 Task: Find the distance between Orlando and New Orleans.
Action: Mouse moved to (306, 83)
Screenshot: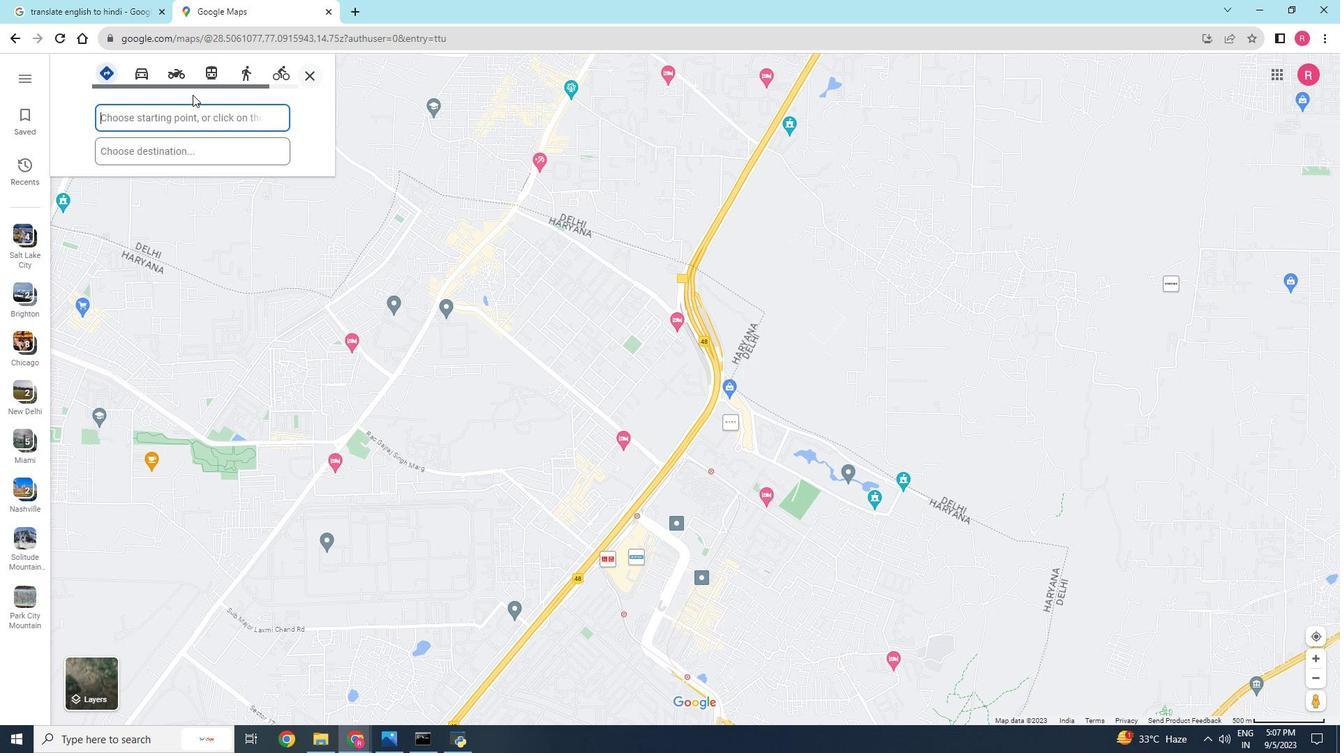 
Action: Mouse pressed left at (306, 83)
Screenshot: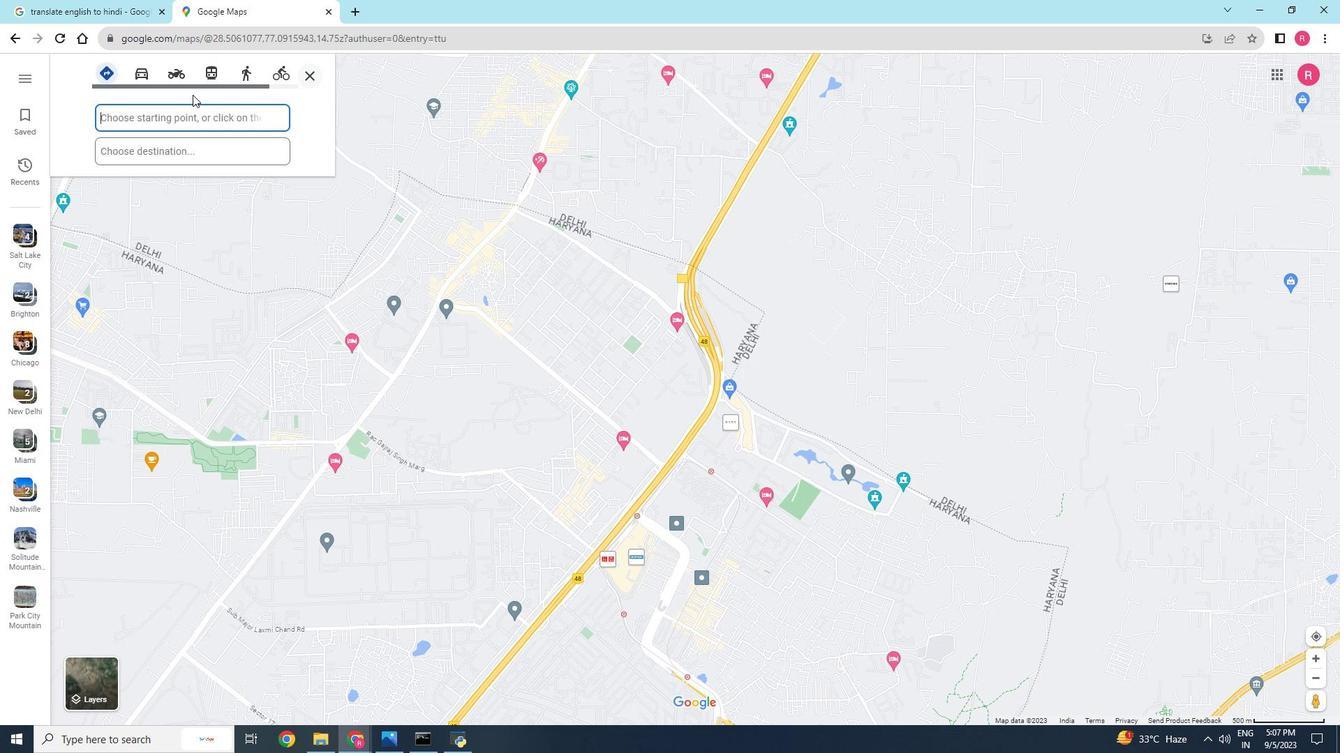 
Action: Mouse moved to (164, 110)
Screenshot: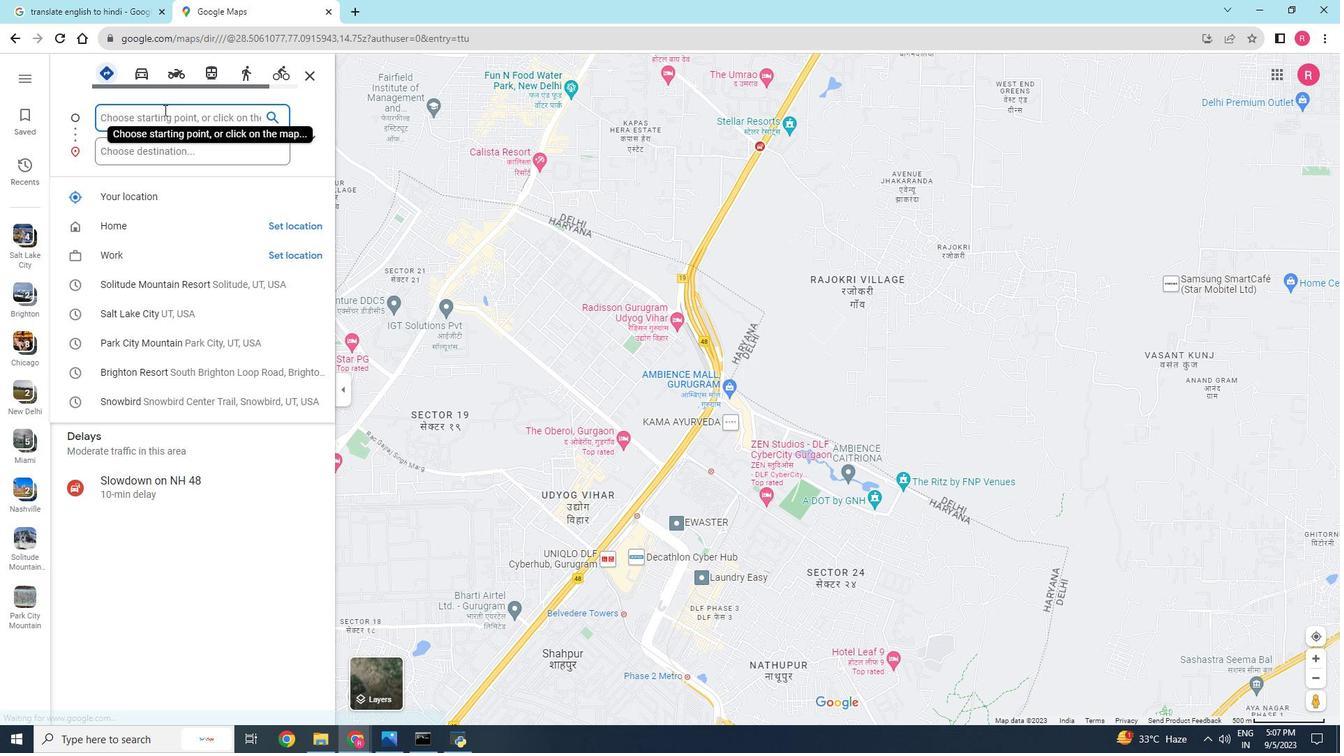 
Action: Key pressed <Key.shift><Key.shift><Key.shift><Key.shift><Key.shift><Key.shift><Key.shift><Key.shift><Key.shift><Key.shift><Key.shift>Orlando
Screenshot: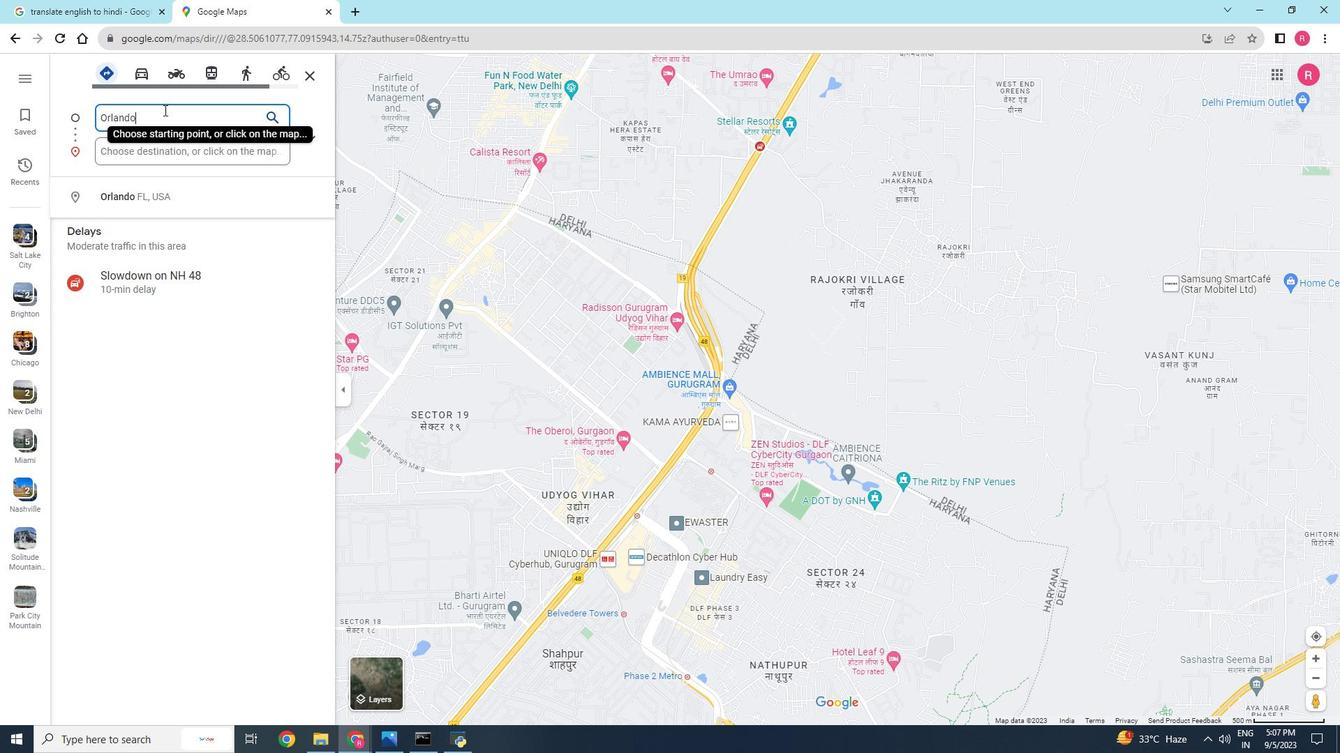 
Action: Mouse moved to (179, 152)
Screenshot: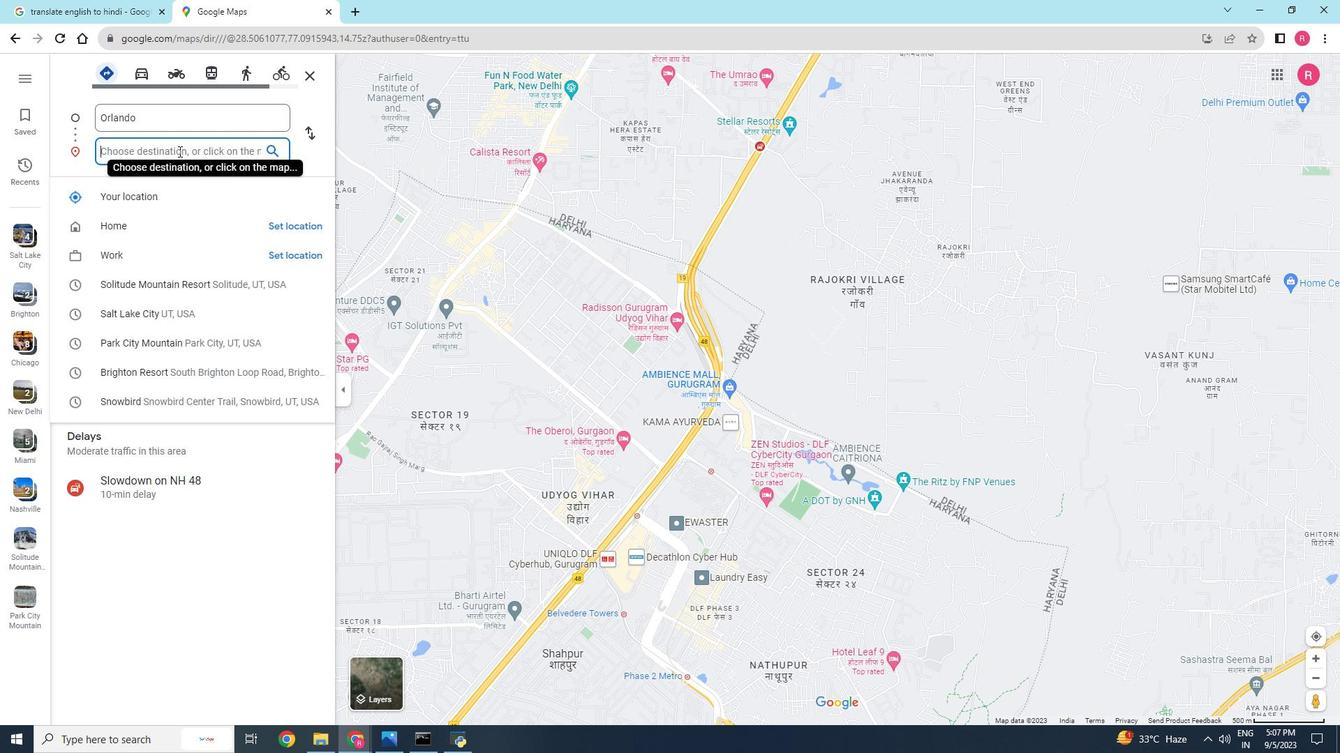 
Action: Mouse pressed left at (179, 152)
Screenshot: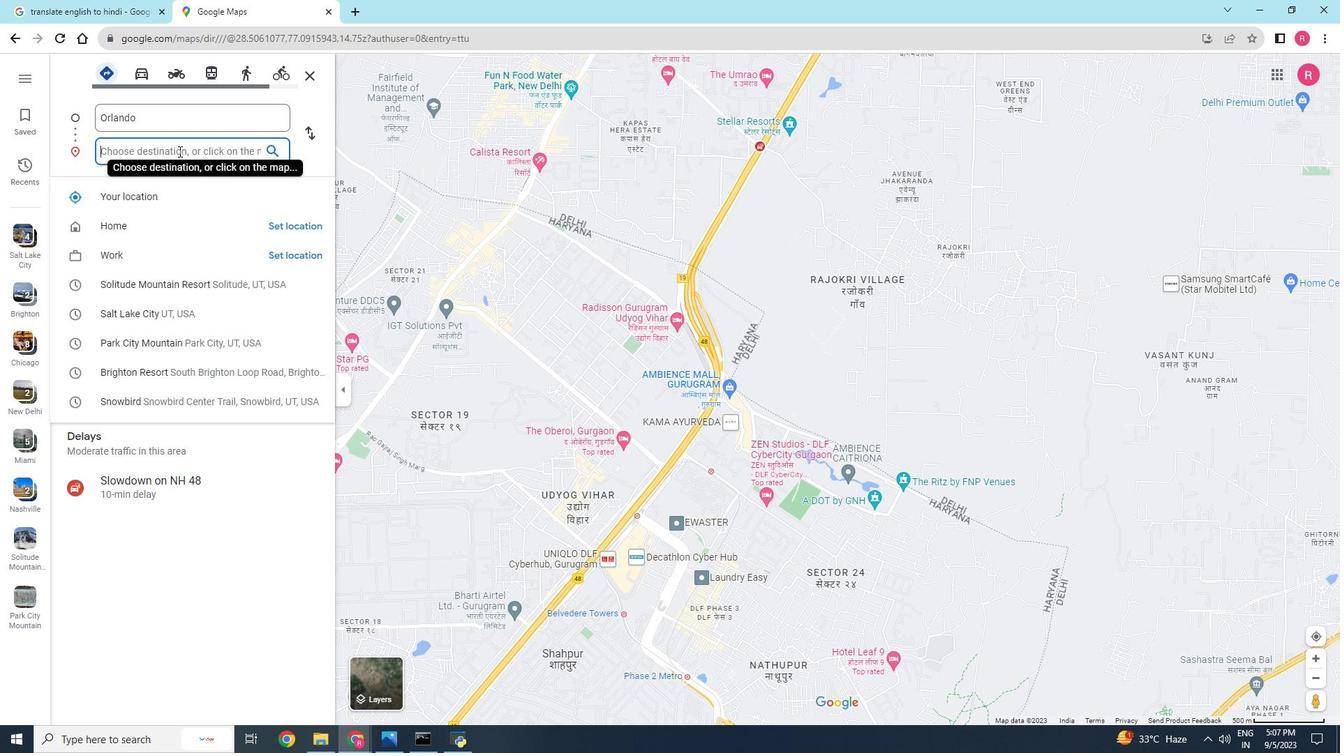 
Action: Key pressed <Key.shift>New<Key.space><Key.shift>Orleans<Key.enter>
Screenshot: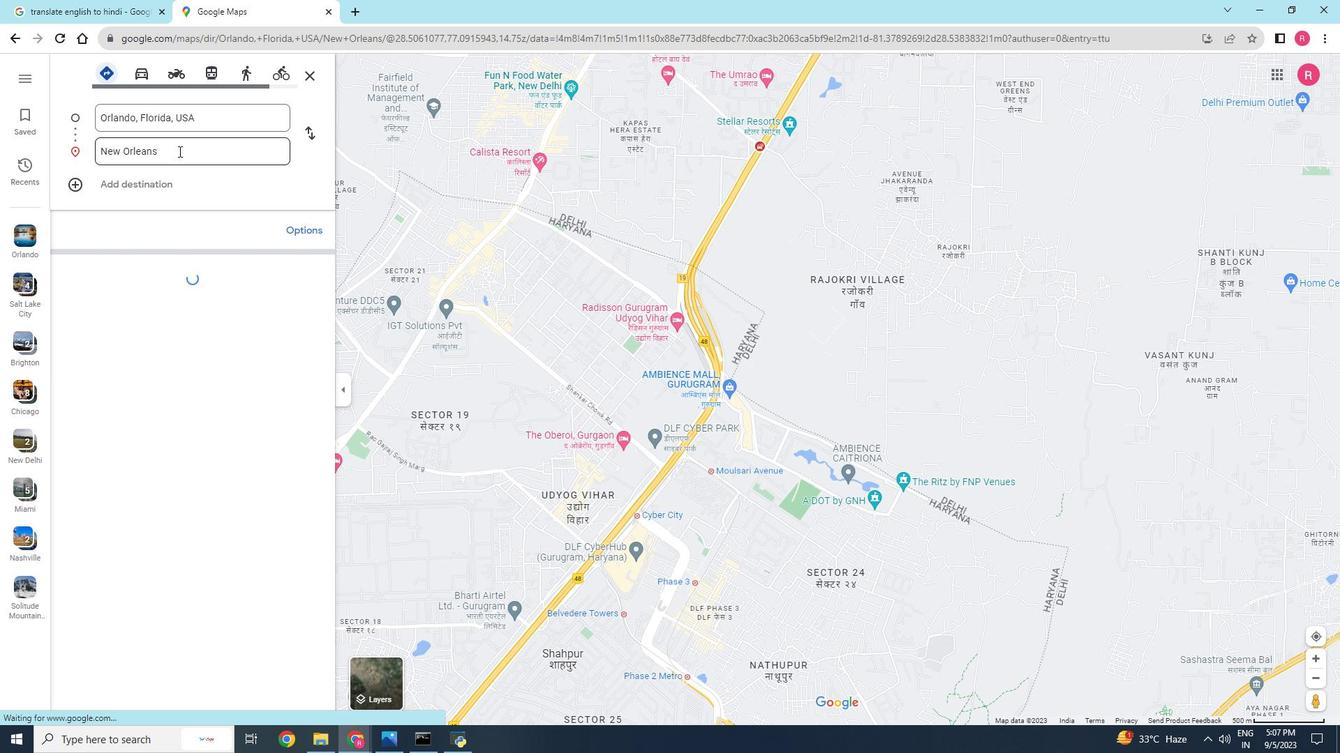 
Action: Mouse moved to (266, 341)
Screenshot: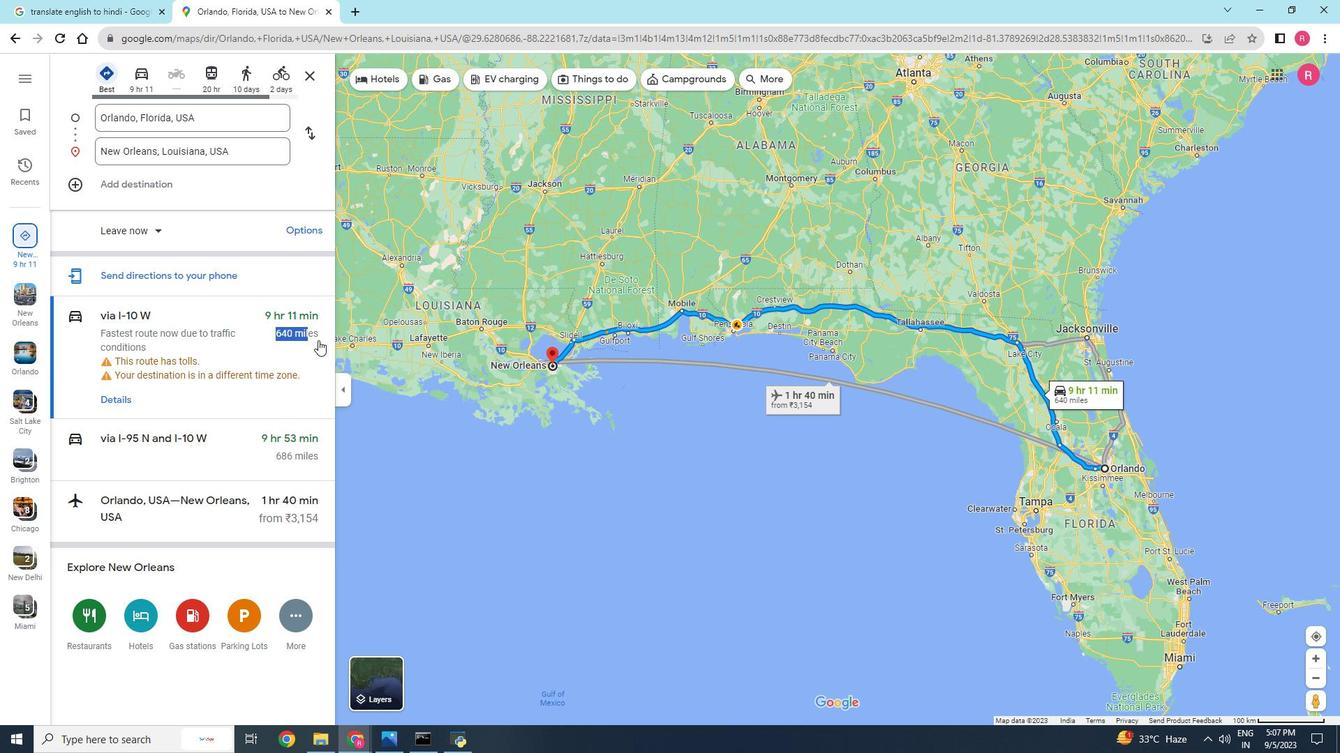 
Action: Mouse pressed left at (266, 341)
Screenshot: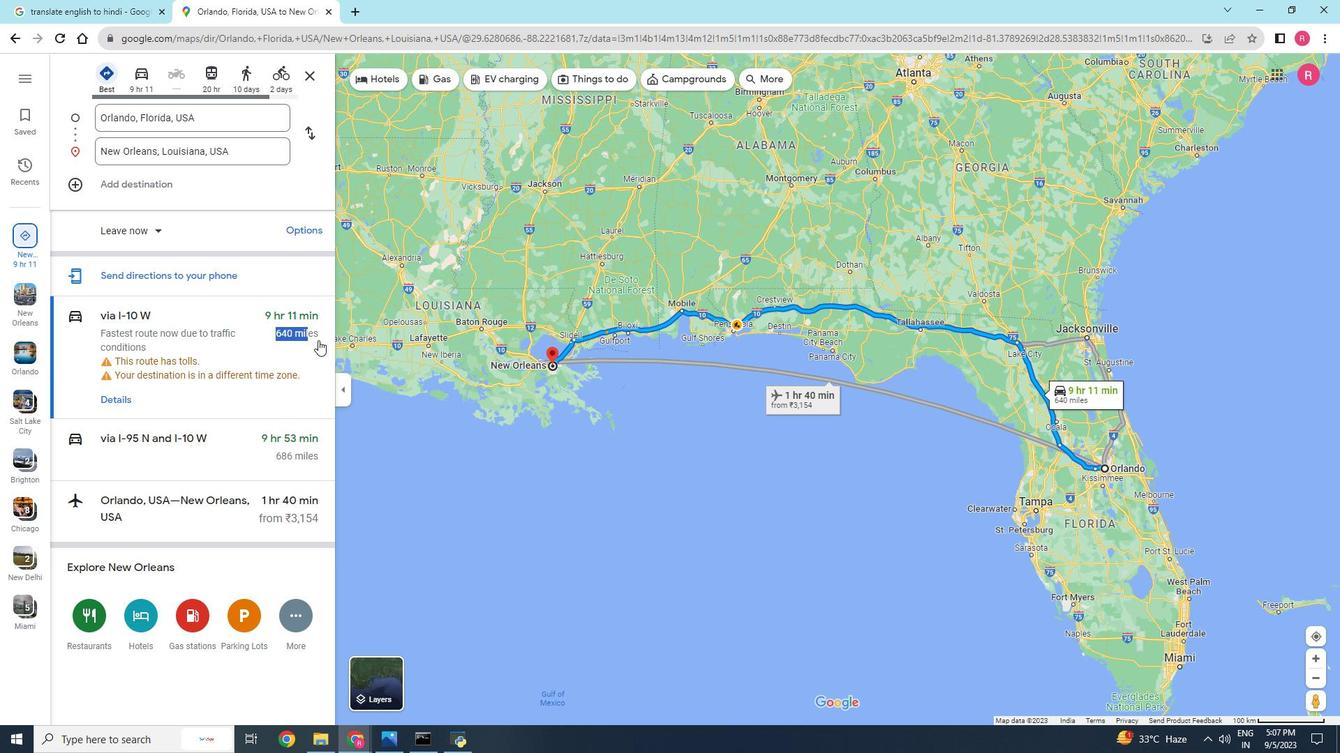 
Action: Mouse moved to (384, 691)
Screenshot: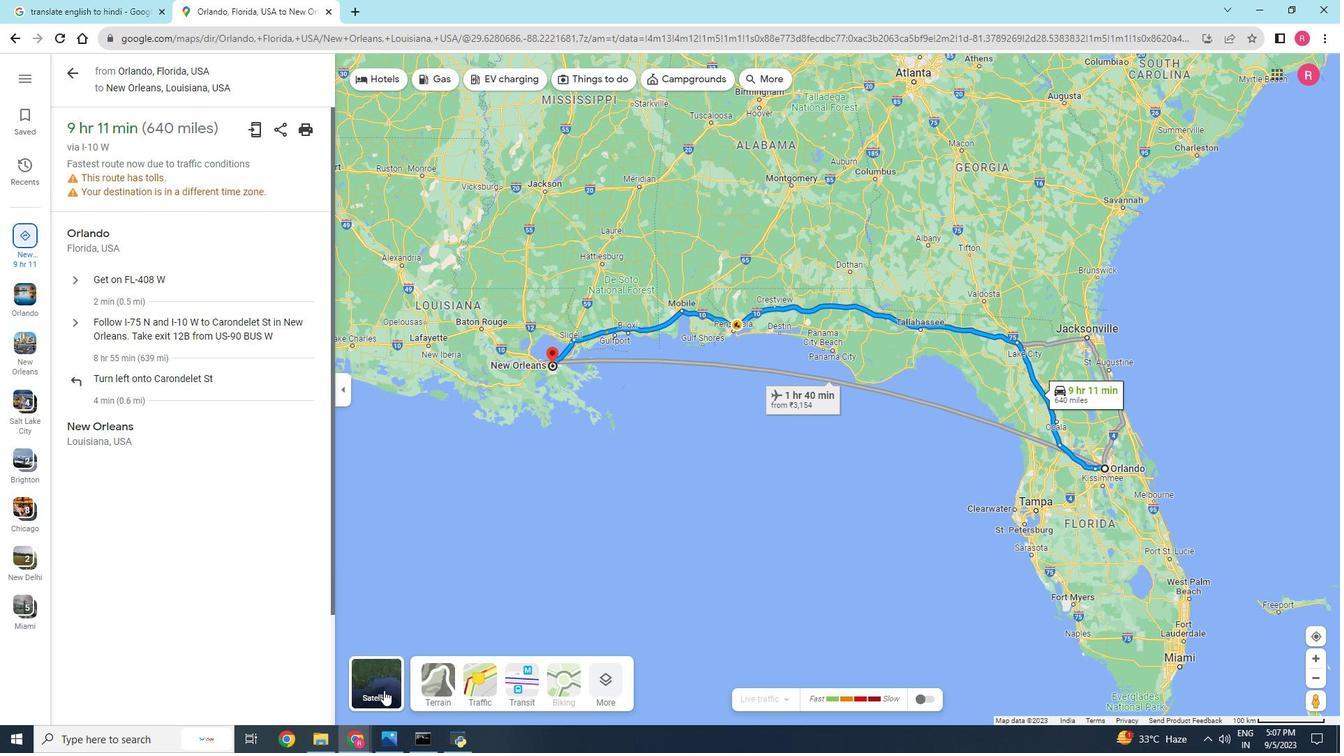 
Action: Mouse pressed left at (384, 691)
Screenshot: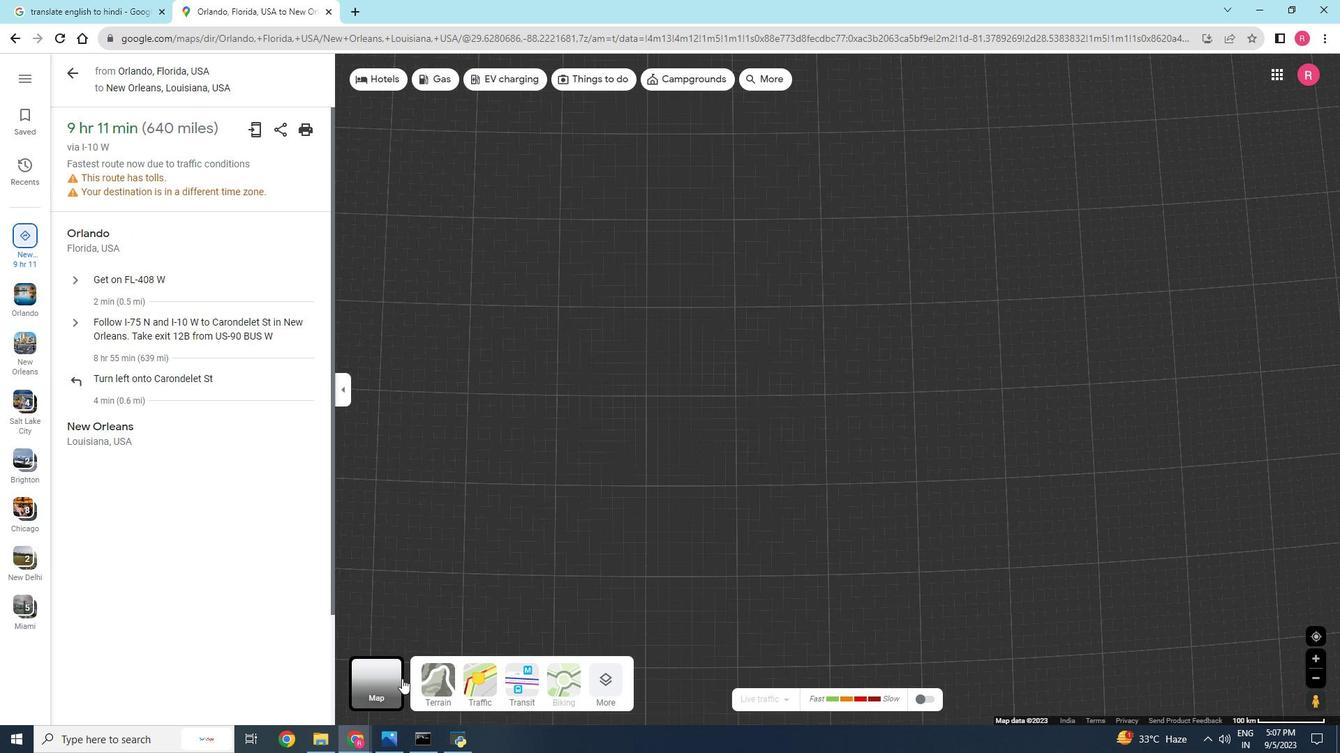 
Action: Mouse moved to (609, 685)
Screenshot: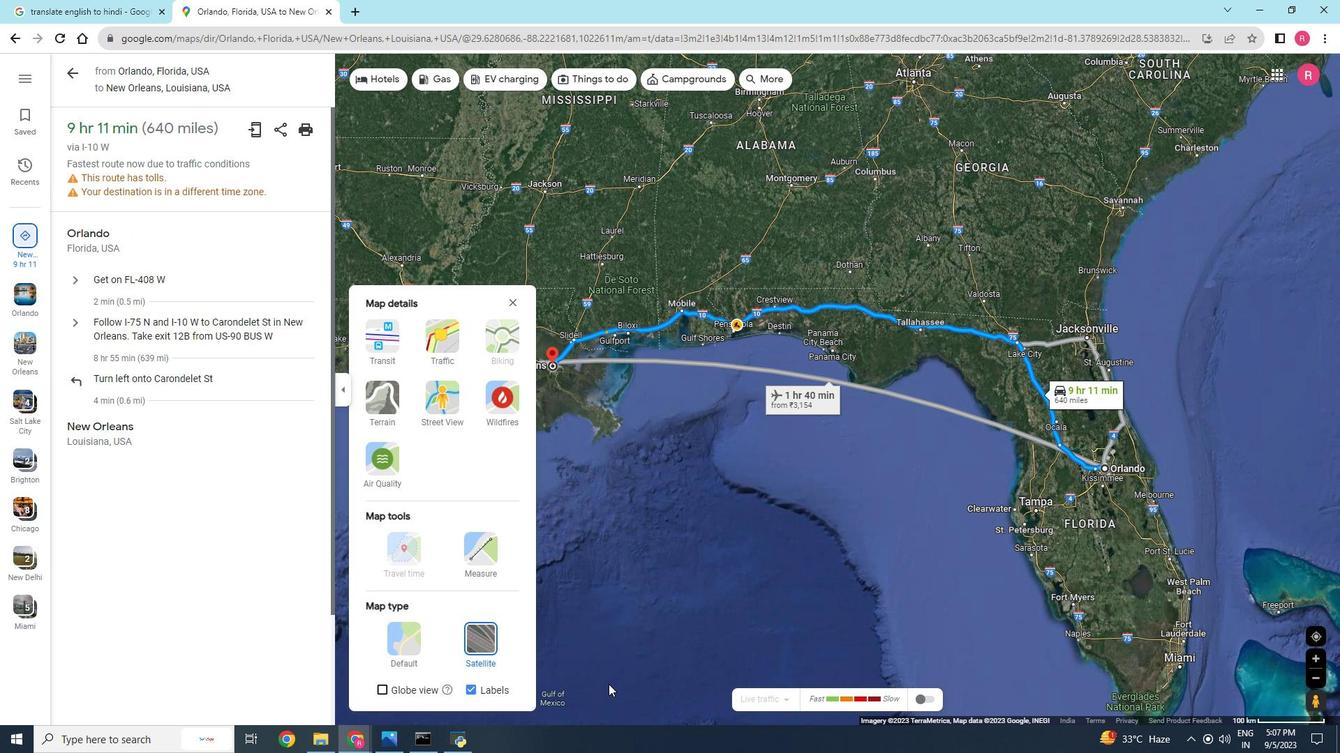 
Action: Mouse pressed left at (609, 685)
Screenshot: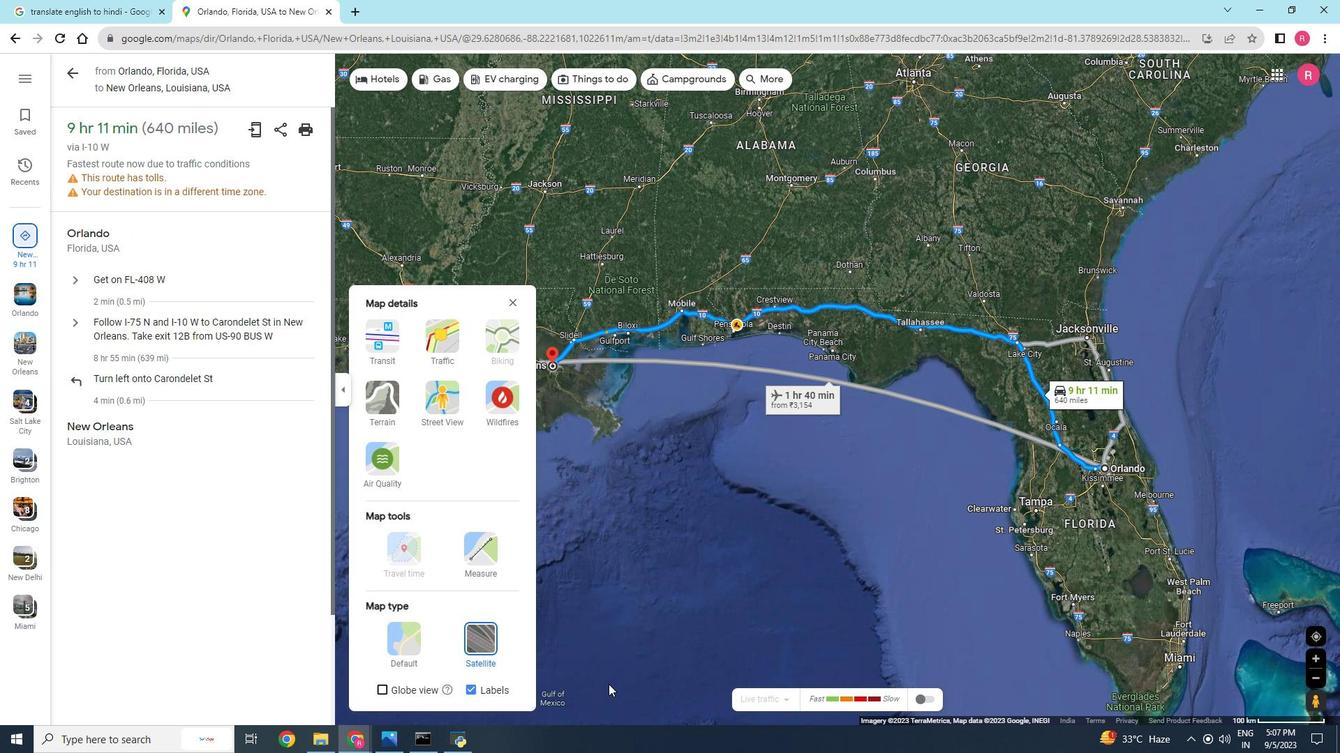 
Action: Mouse moved to (478, 552)
Screenshot: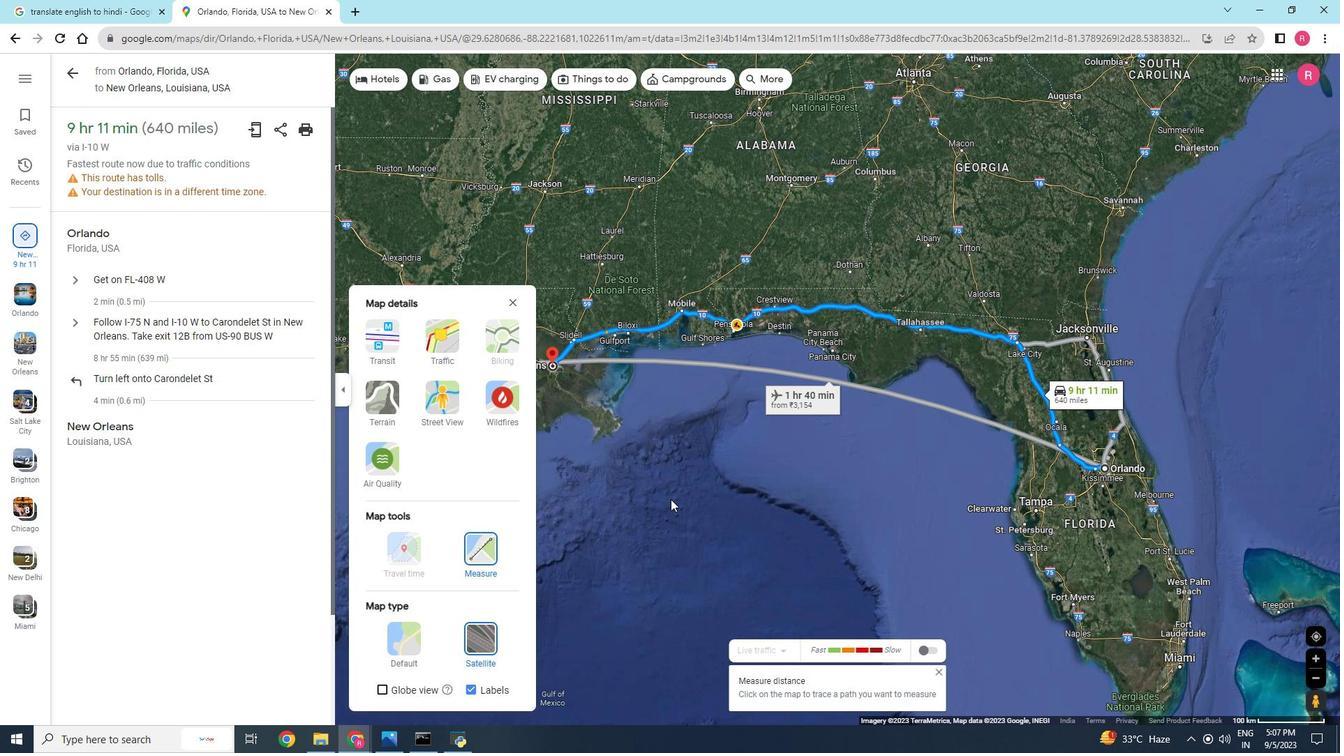 
Action: Mouse pressed left at (478, 552)
Screenshot: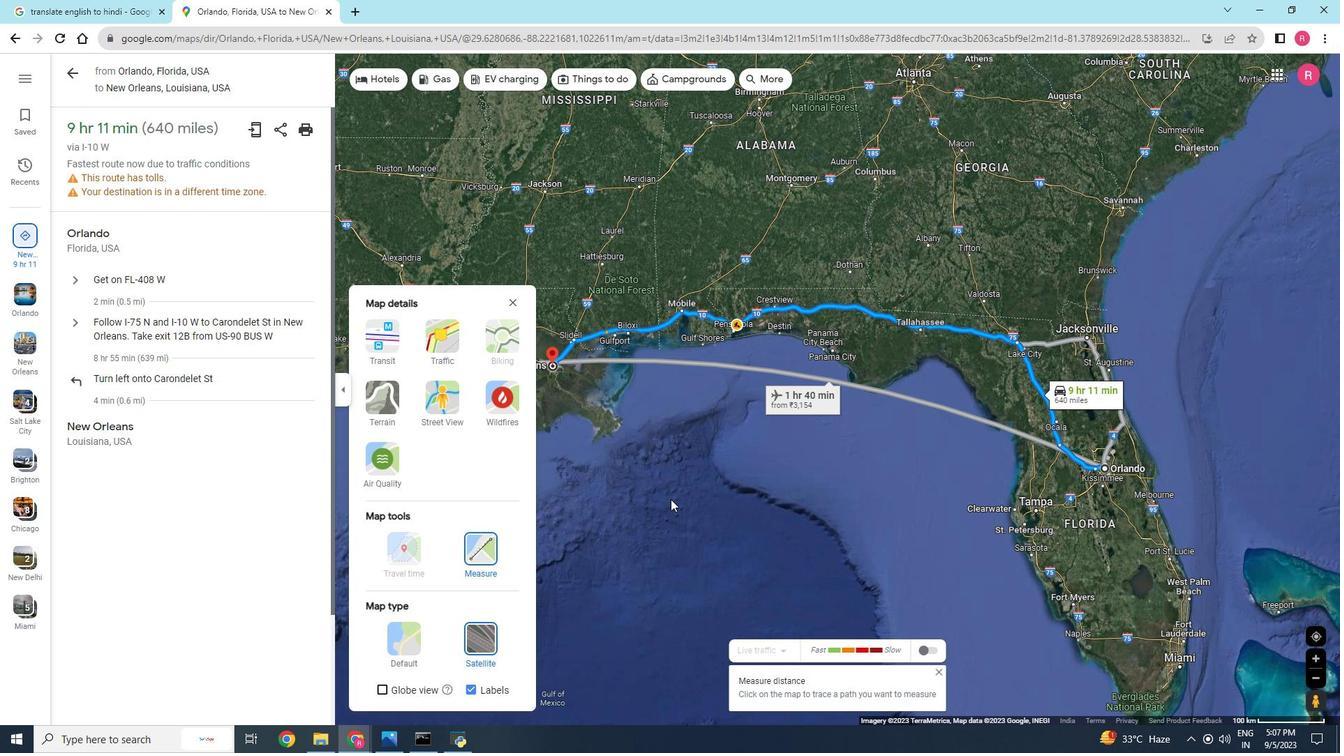 
Action: Mouse moved to (487, 633)
Screenshot: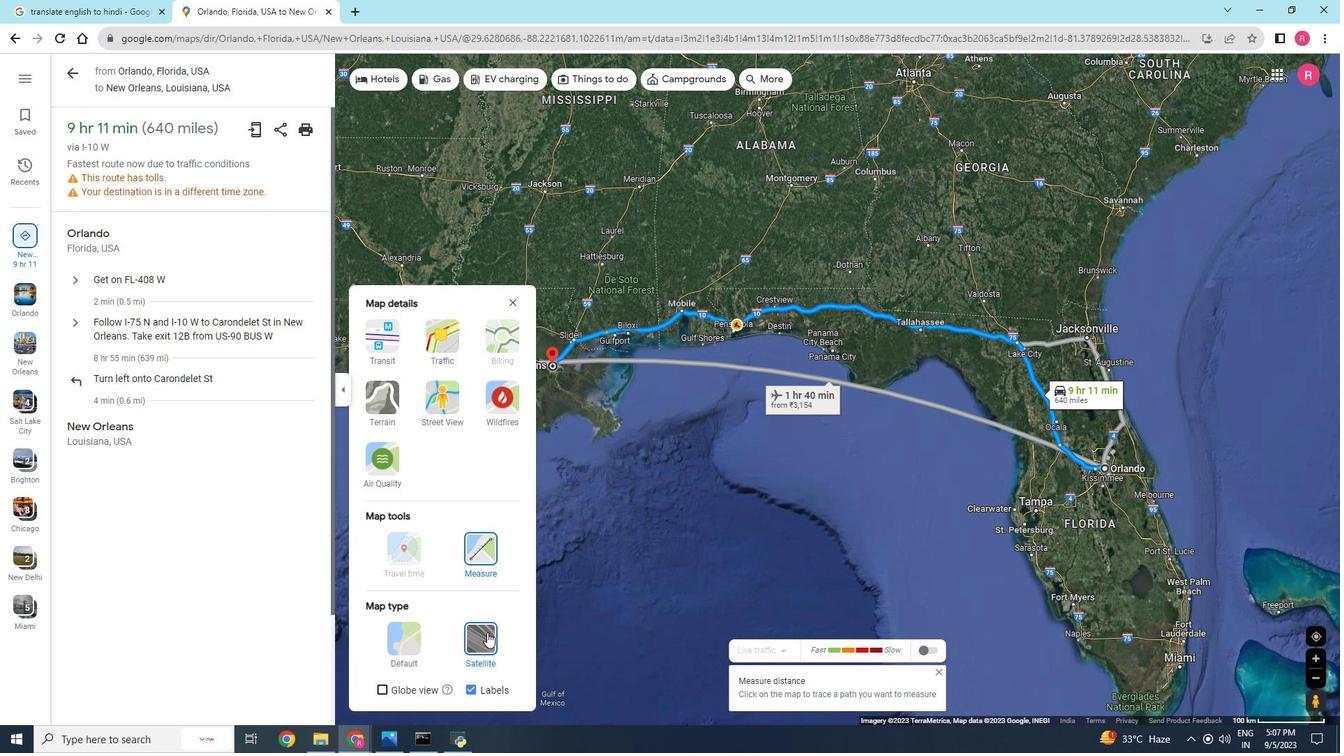 
Action: Mouse pressed left at (487, 633)
Screenshot: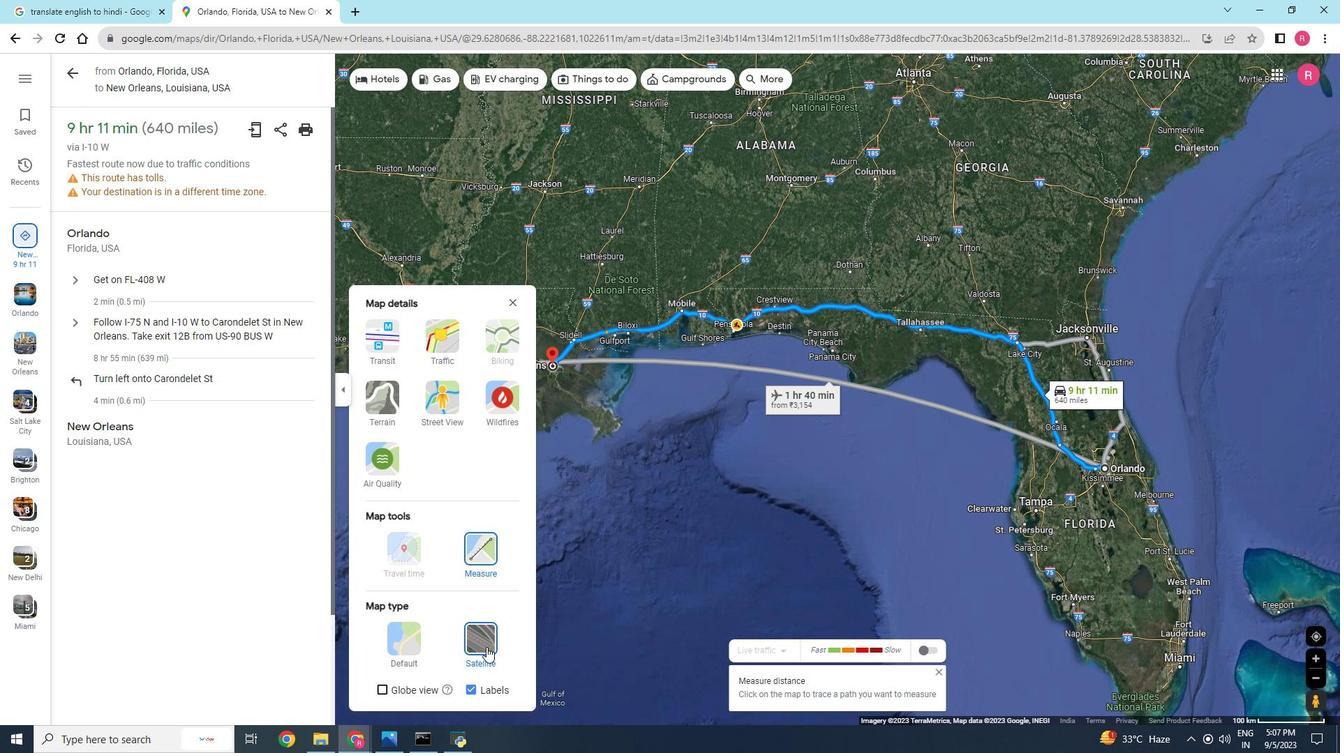 
Action: Mouse moved to (728, 423)
Screenshot: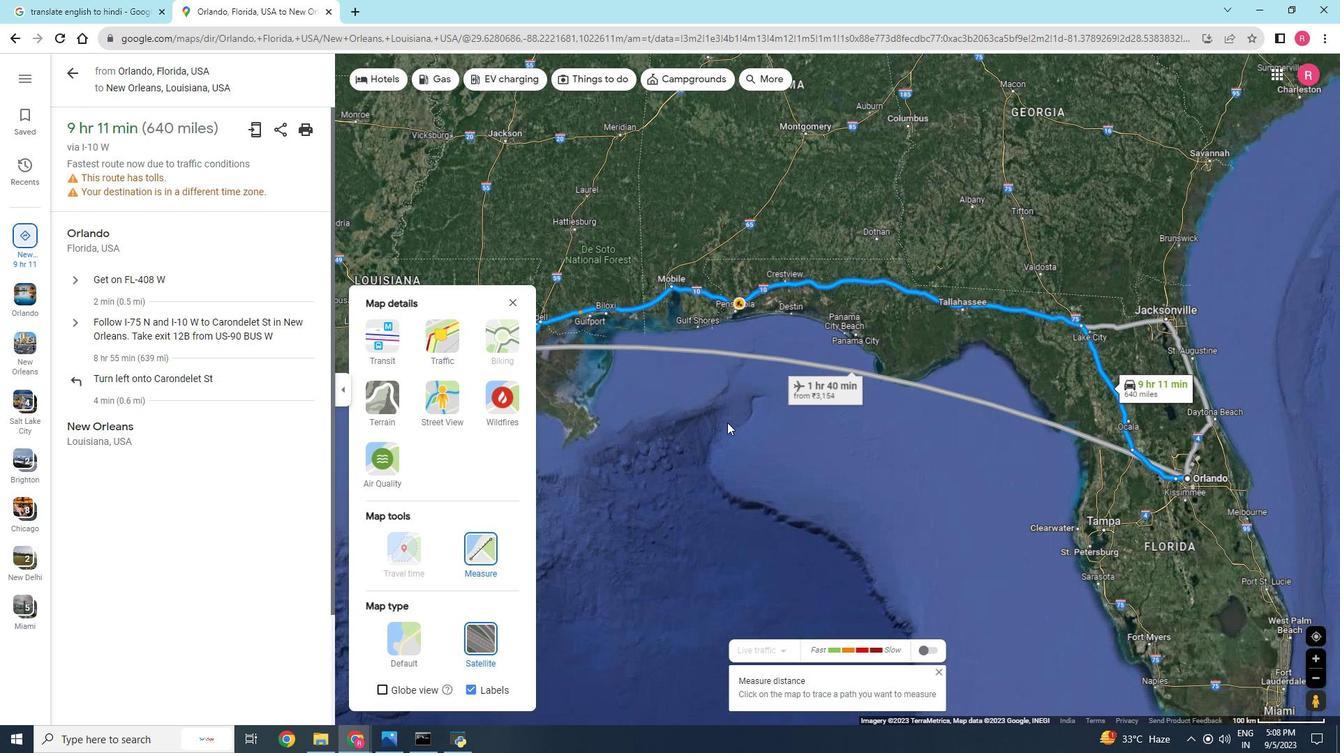 
Action: Mouse scrolled (728, 424) with delta (0, 0)
Screenshot: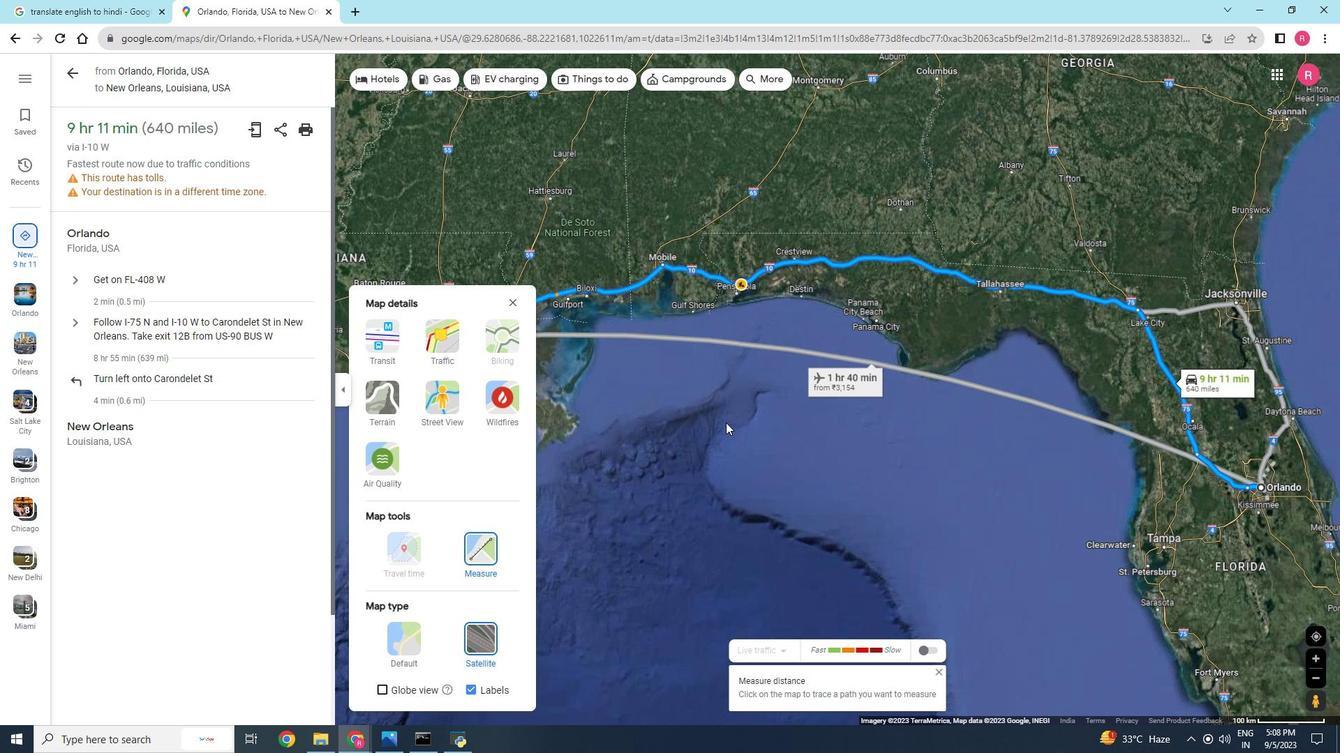 
Action: Mouse scrolled (728, 424) with delta (0, 0)
Screenshot: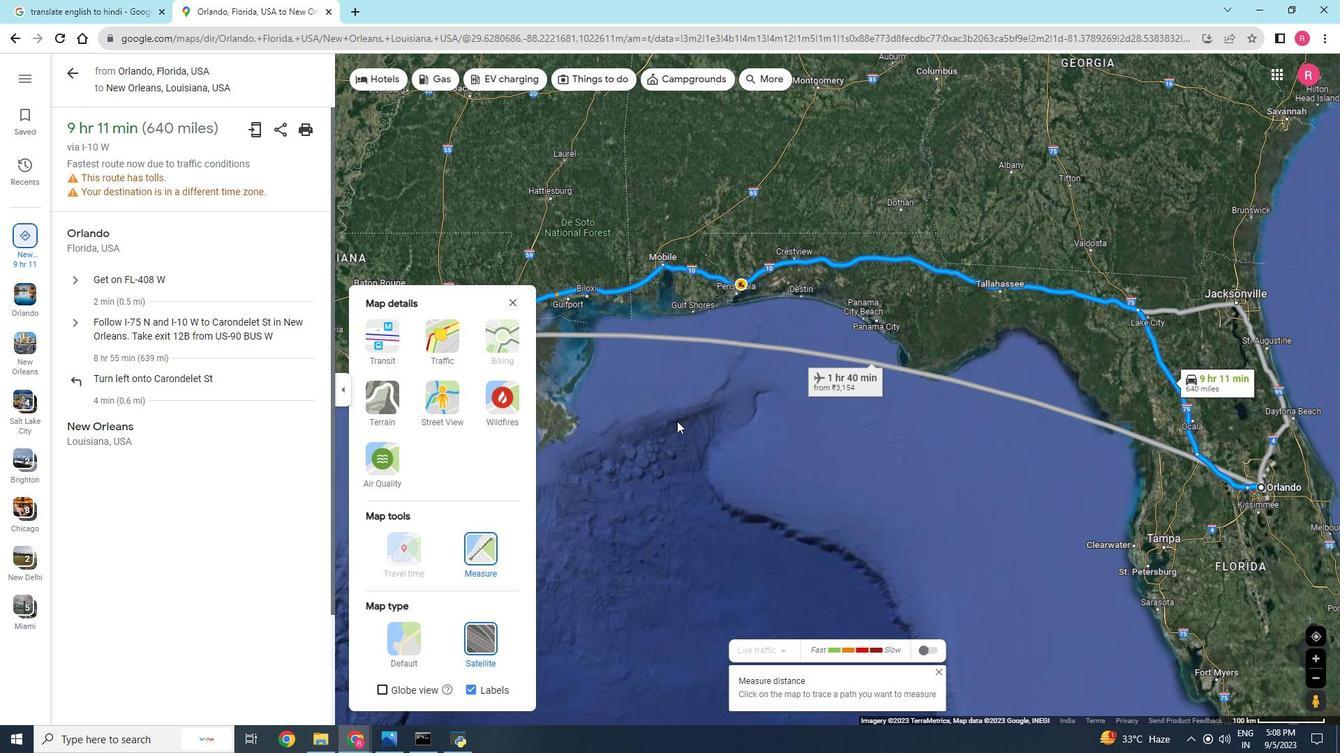 
Action: Mouse moved to (1262, 486)
Screenshot: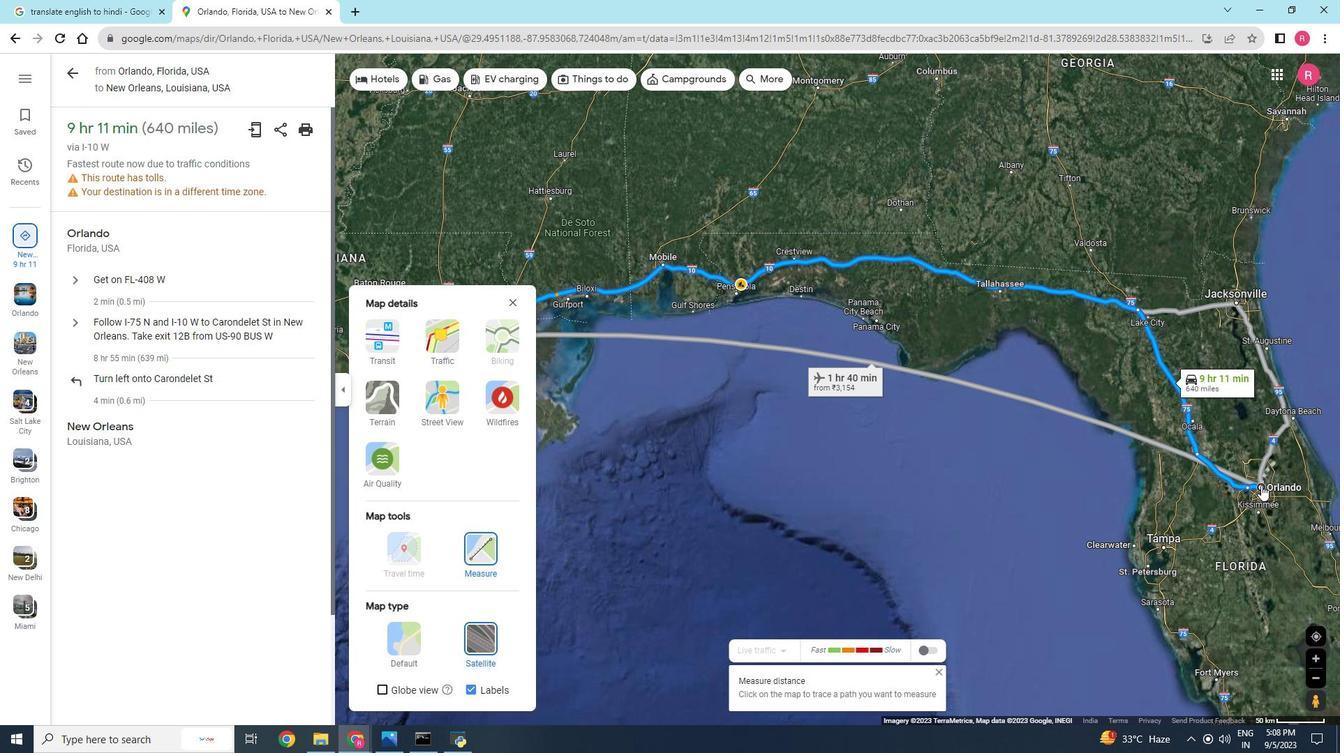 
Action: Mouse pressed left at (1262, 486)
Screenshot: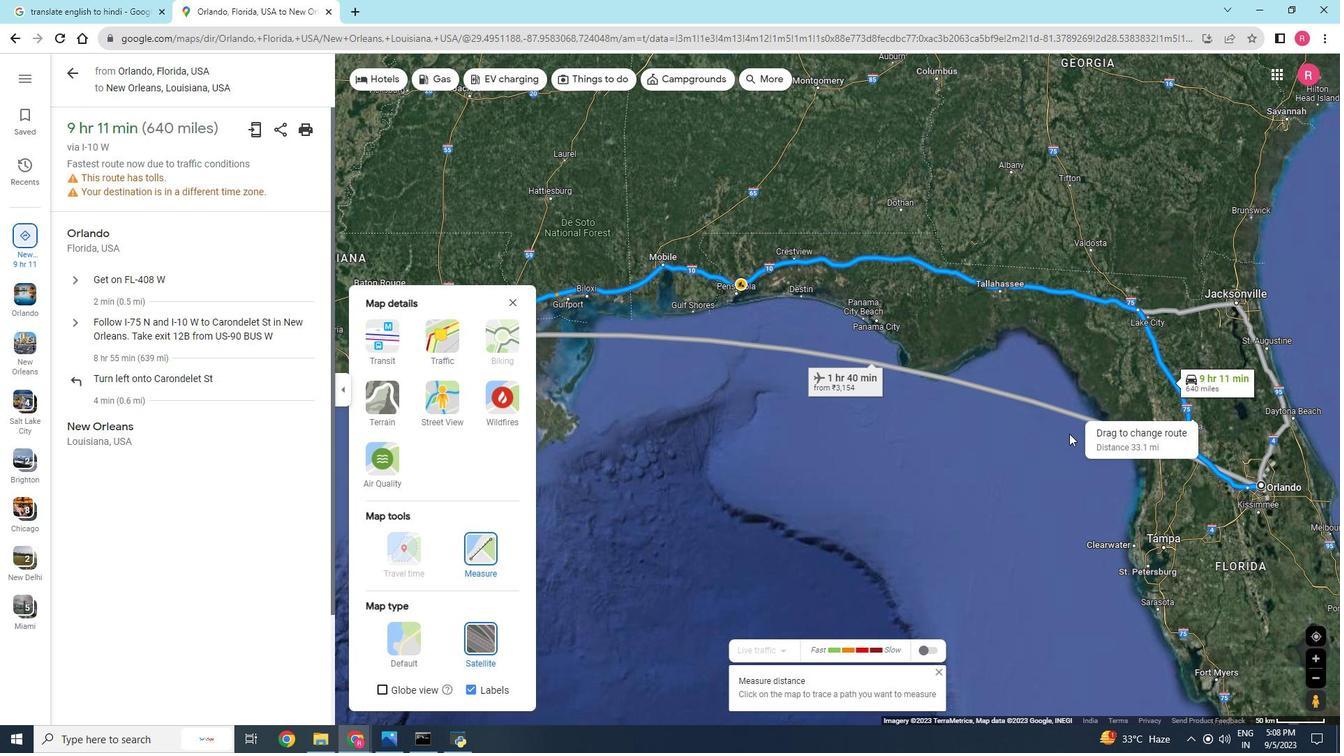 
Action: Mouse moved to (714, 260)
Screenshot: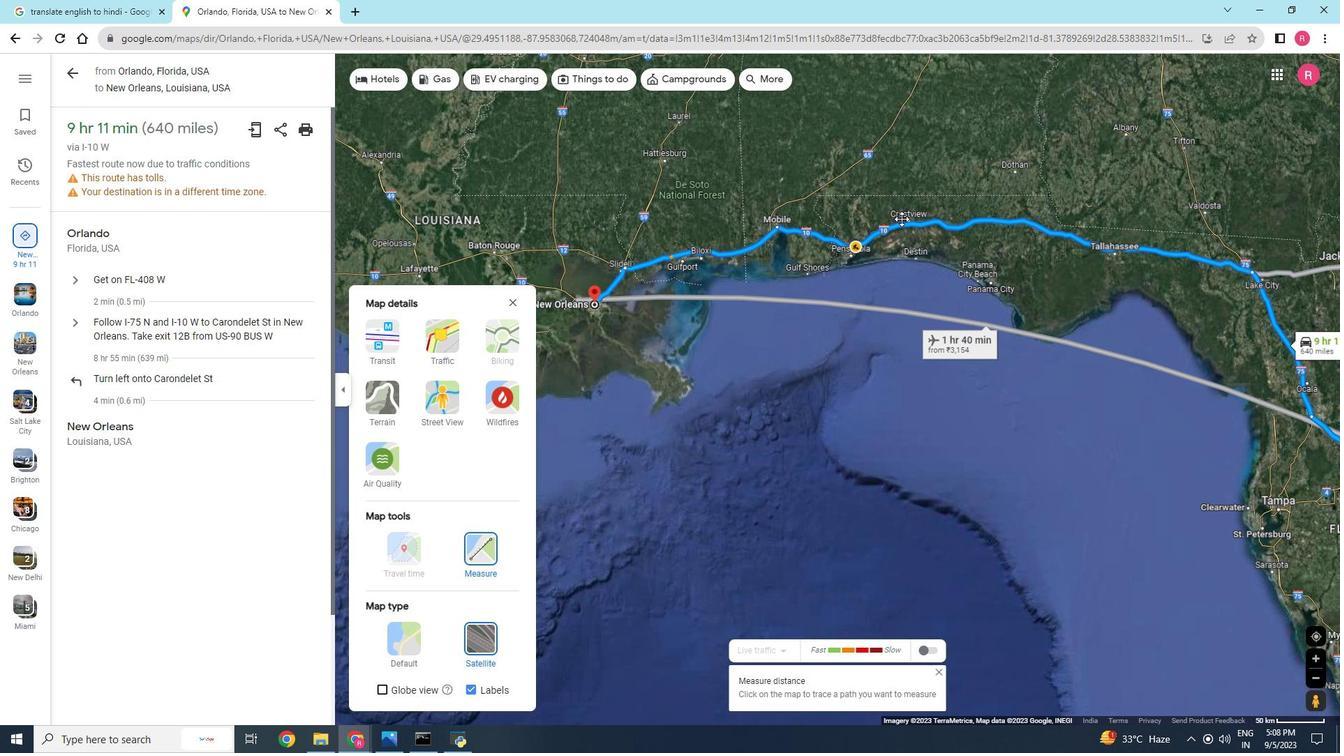 
Action: Mouse pressed left at (714, 260)
Screenshot: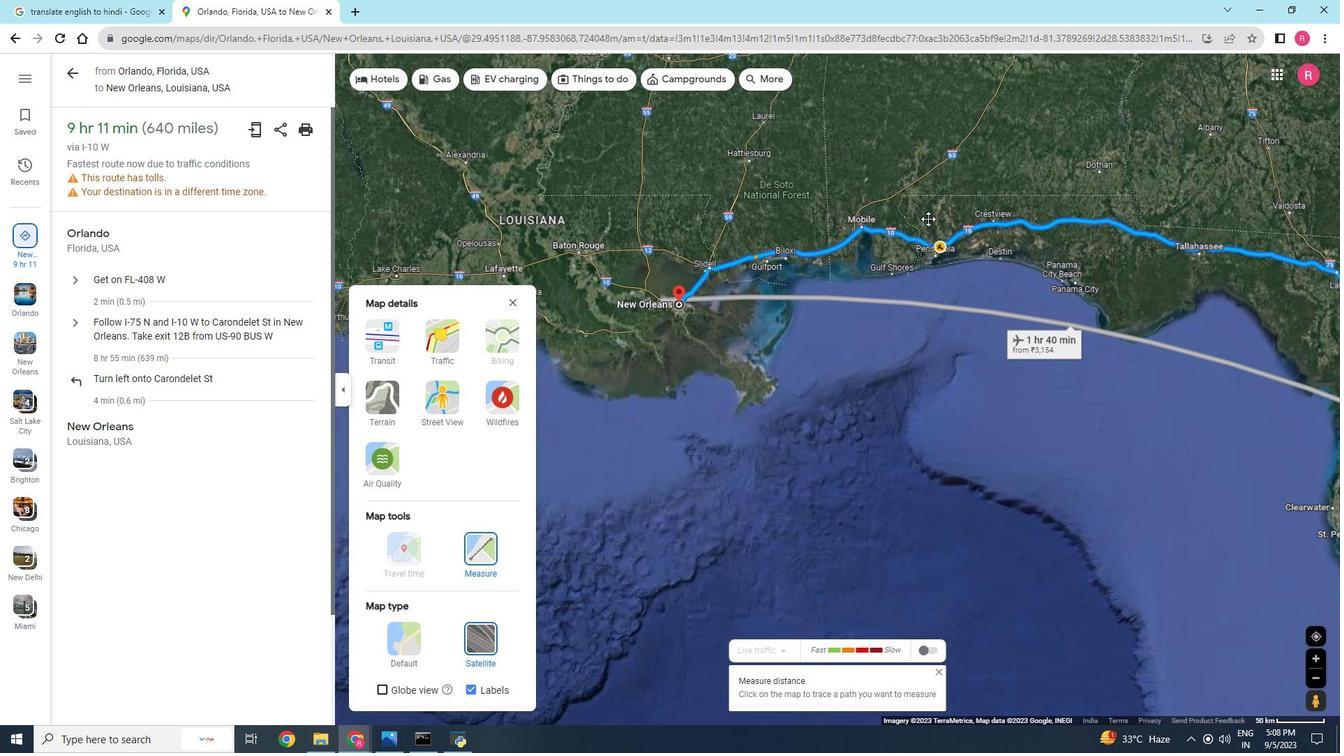 
Action: Mouse moved to (696, 303)
Screenshot: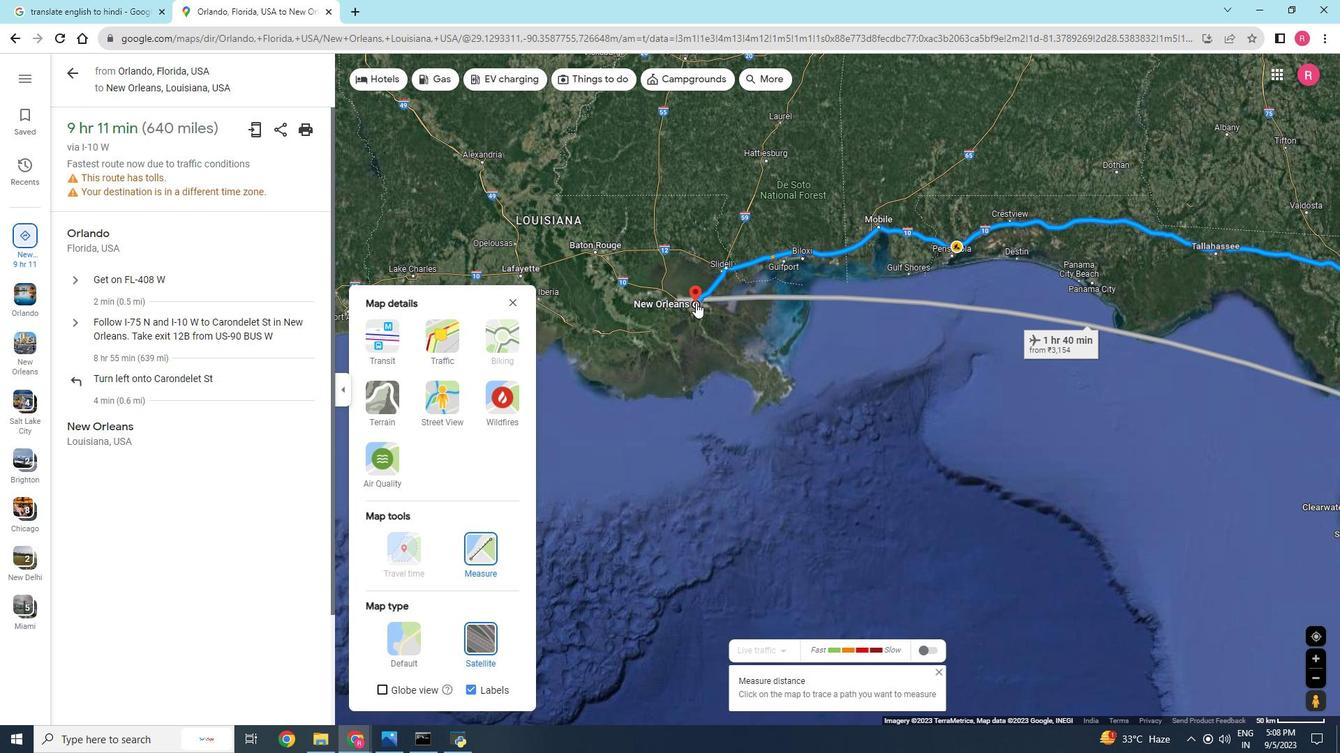 
Action: Mouse pressed left at (696, 303)
Screenshot: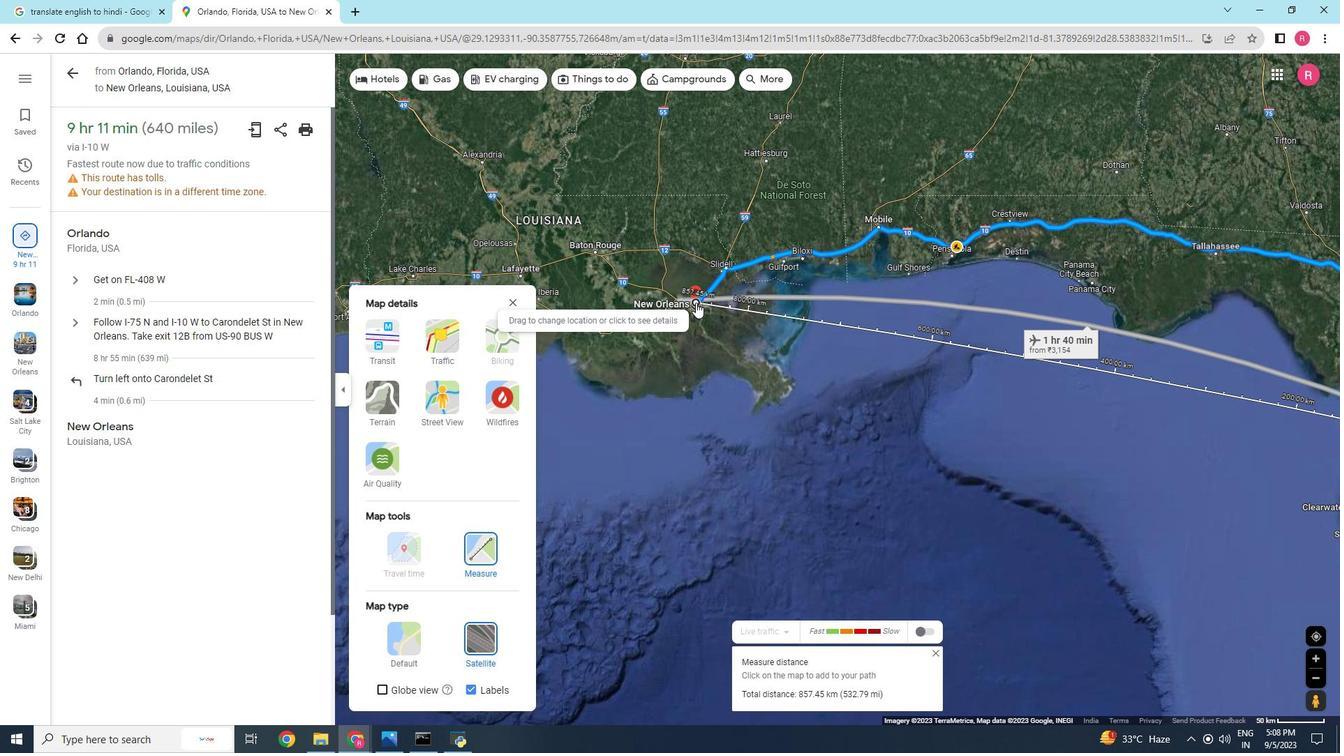 
Action: Mouse moved to (840, 695)
Screenshot: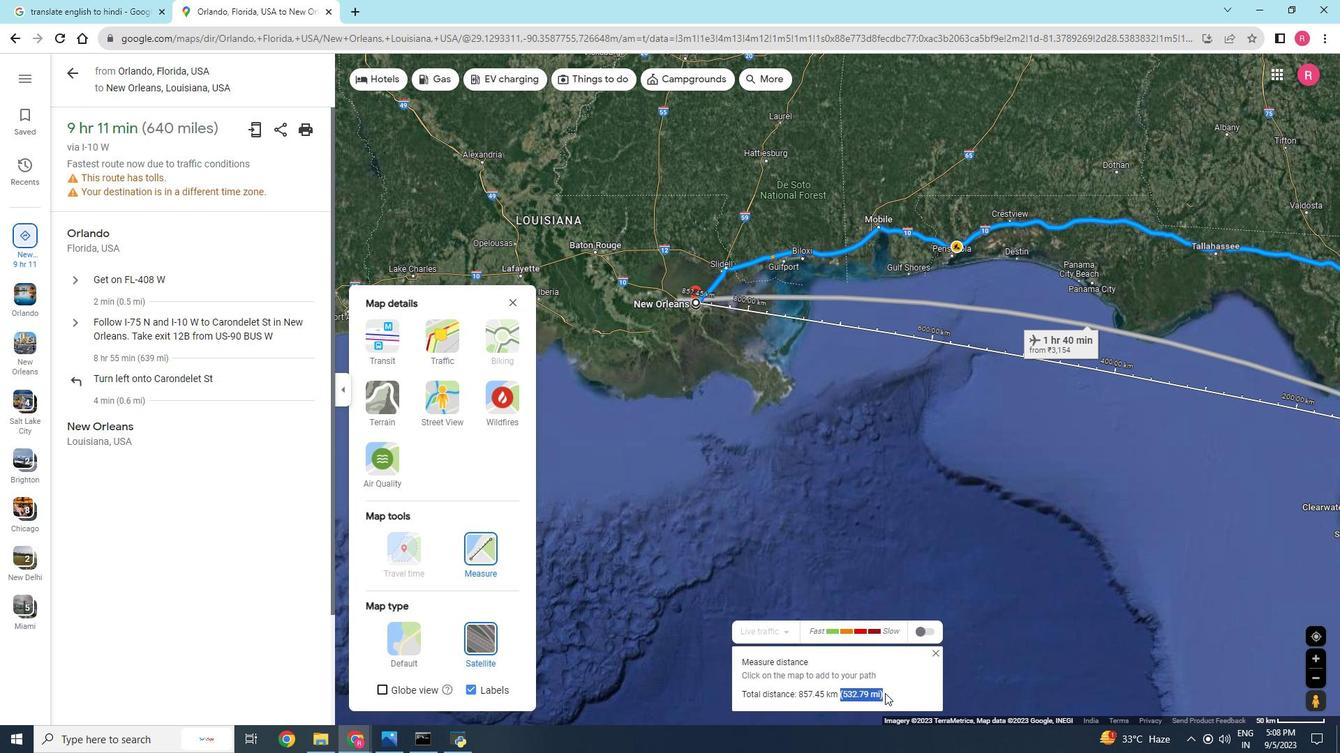 
Action: Mouse pressed left at (840, 695)
Screenshot: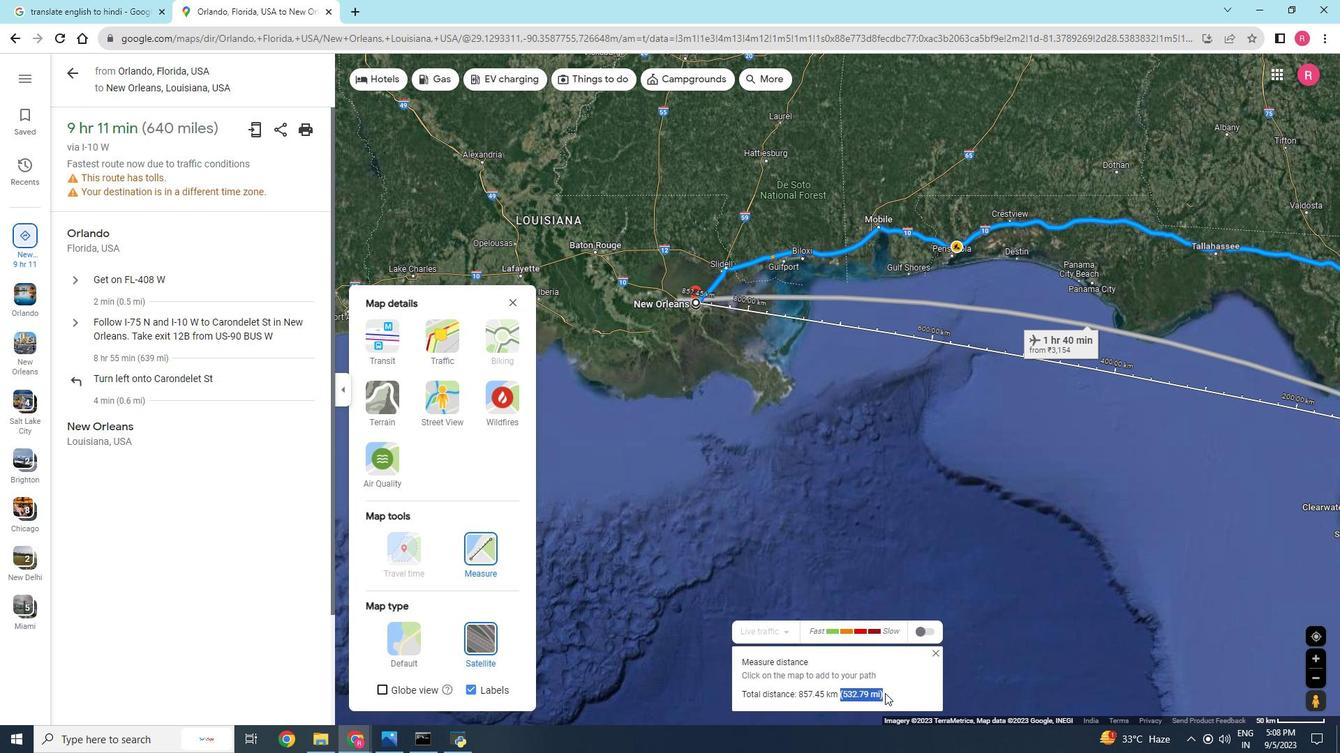 
Action: Mouse moved to (897, 693)
Screenshot: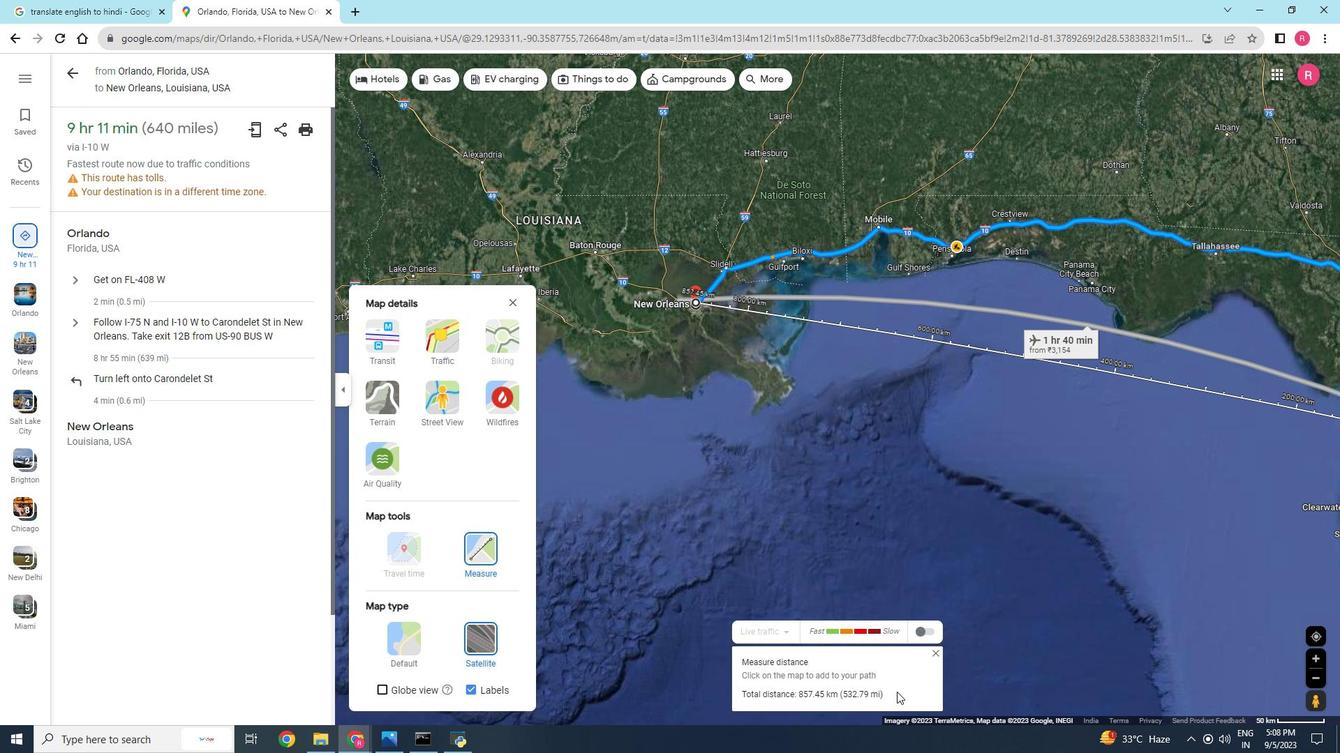 
Action: Mouse pressed left at (897, 693)
Screenshot: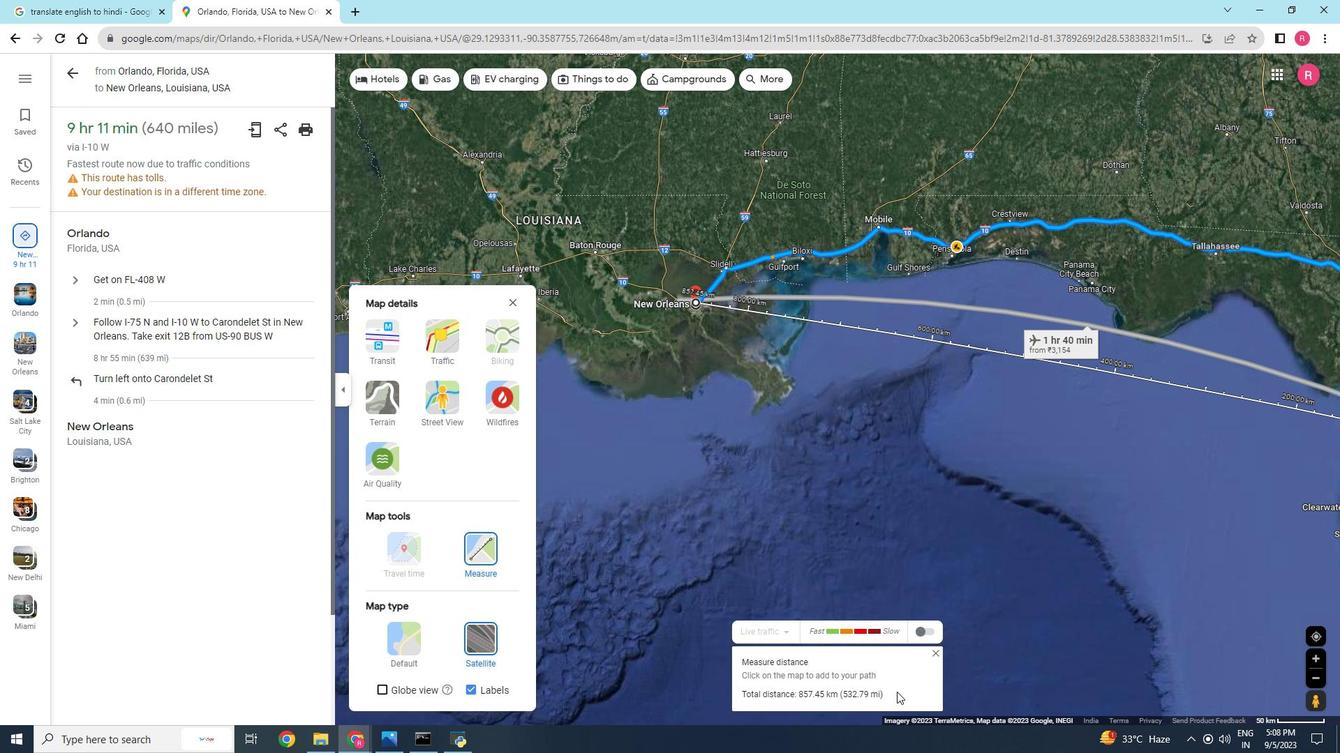 
Action: Mouse moved to (848, 511)
Screenshot: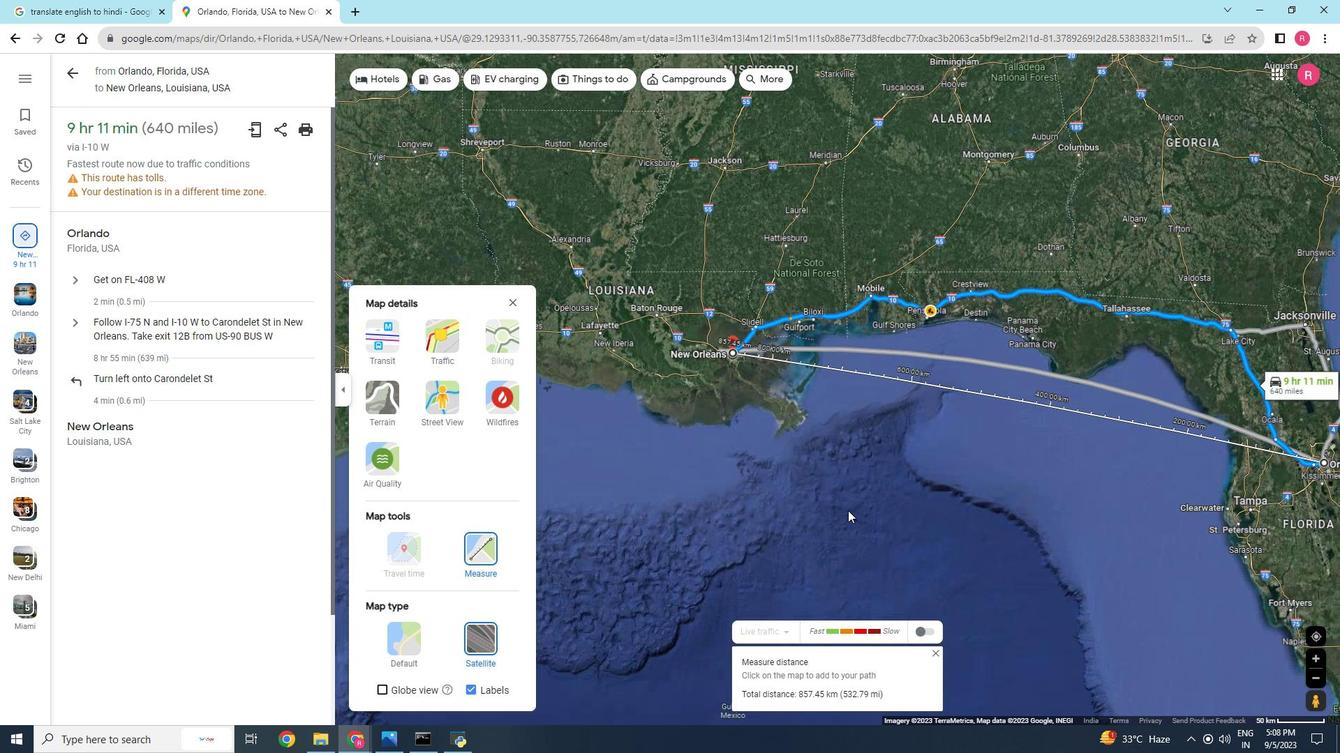 
Action: Mouse scrolled (848, 510) with delta (0, 0)
Screenshot: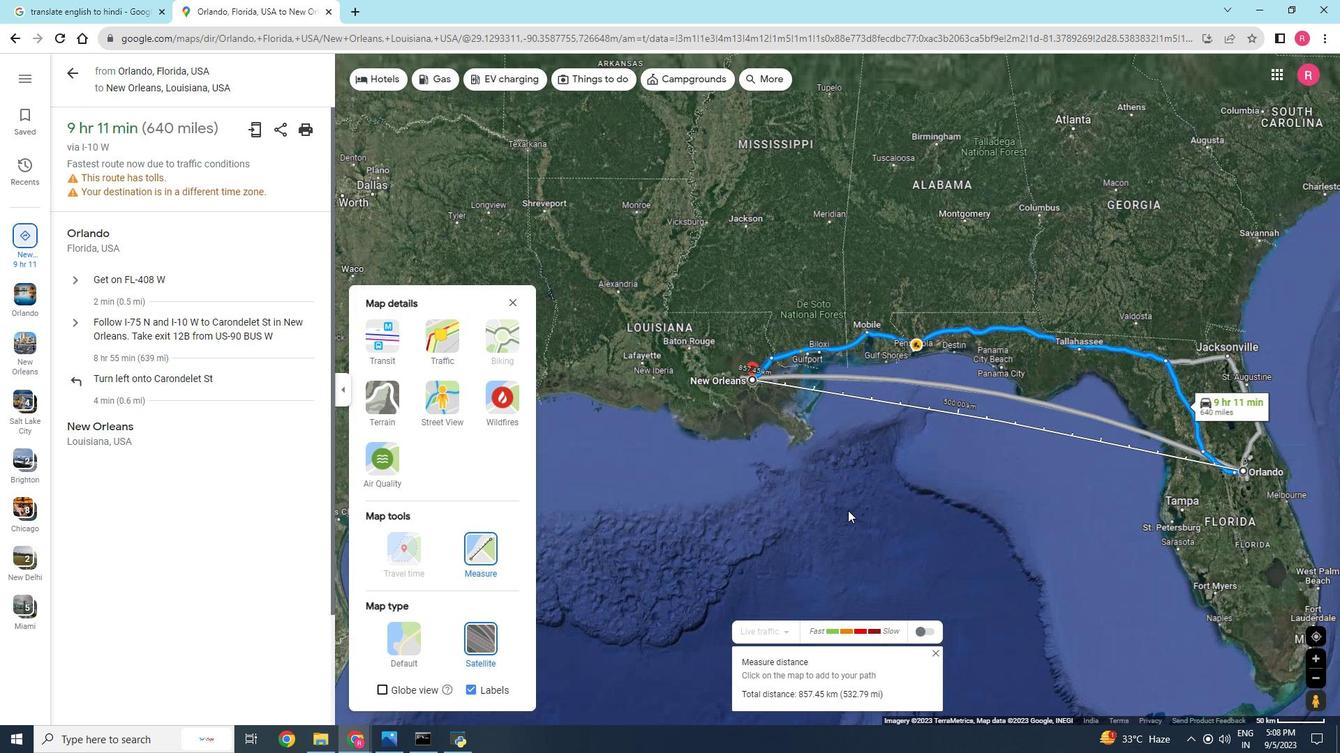 
Action: Mouse scrolled (848, 510) with delta (0, 0)
Screenshot: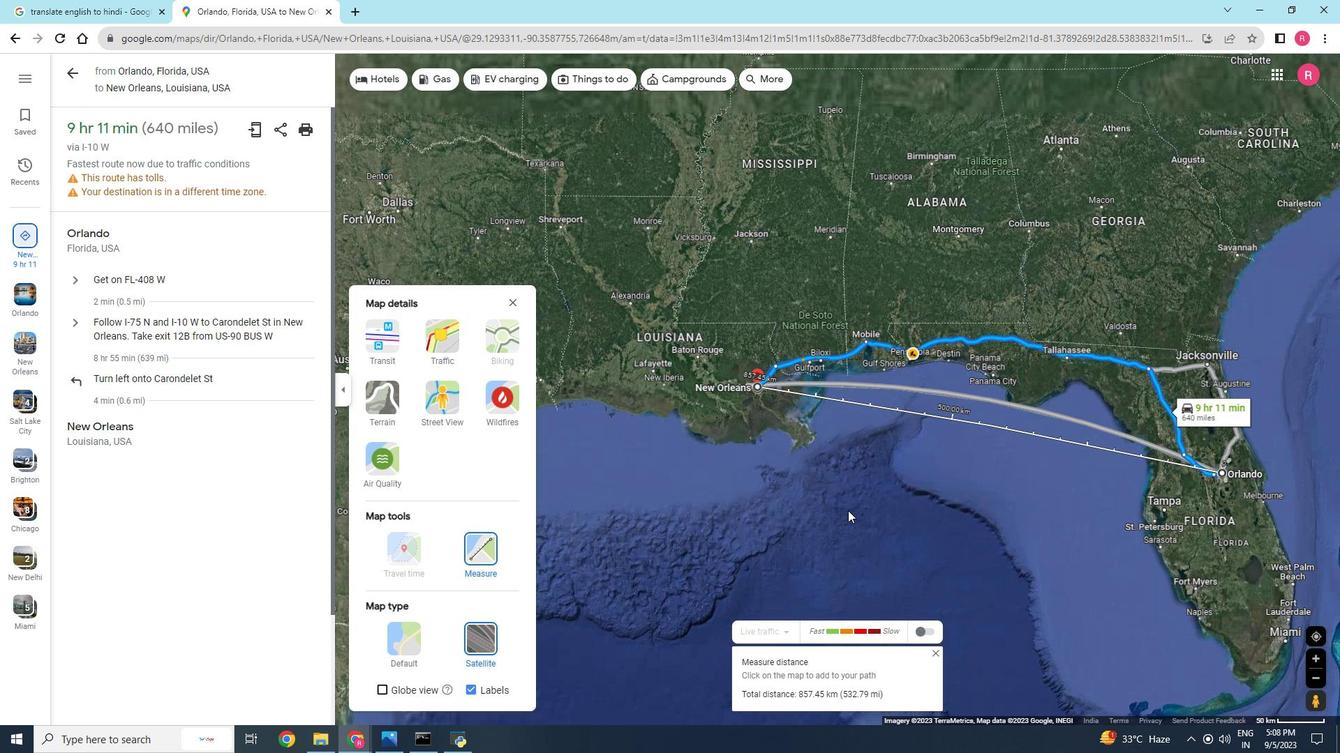 
Action: Mouse scrolled (848, 510) with delta (0, 0)
Screenshot: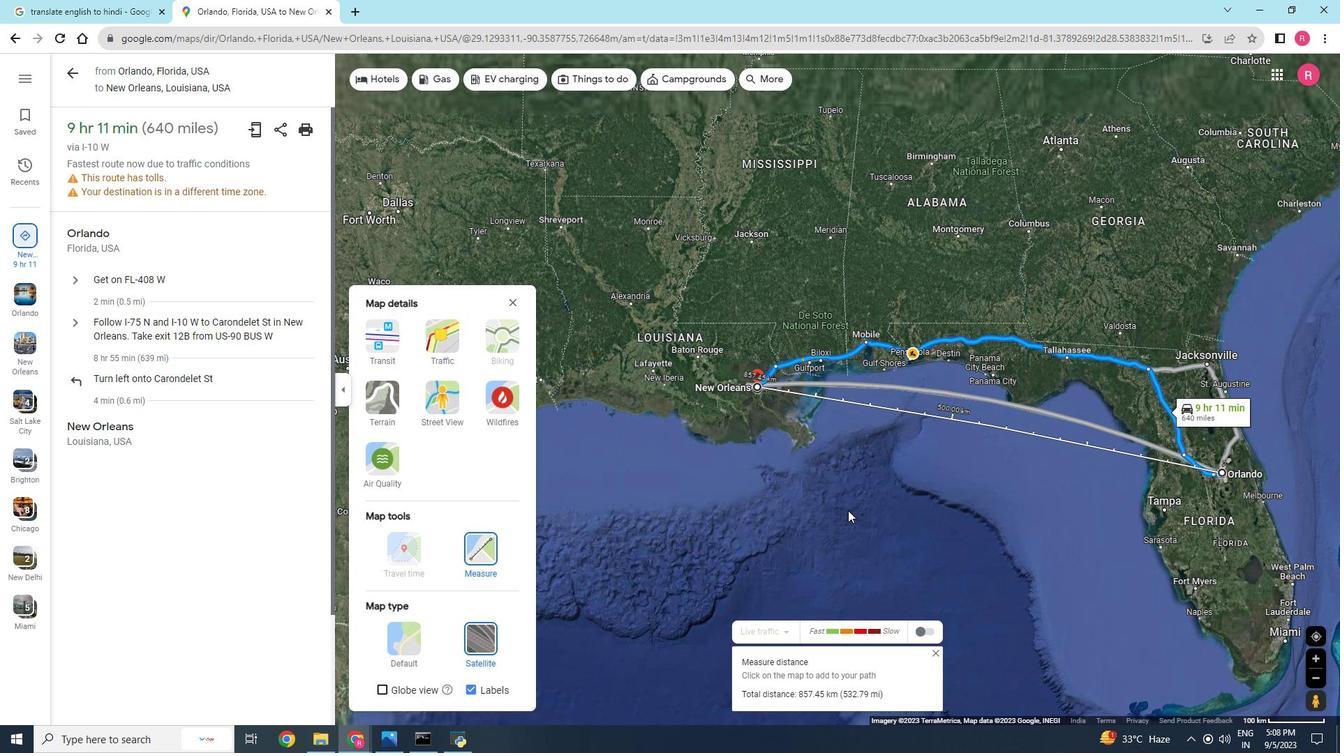 
Action: Mouse scrolled (848, 510) with delta (0, 0)
Screenshot: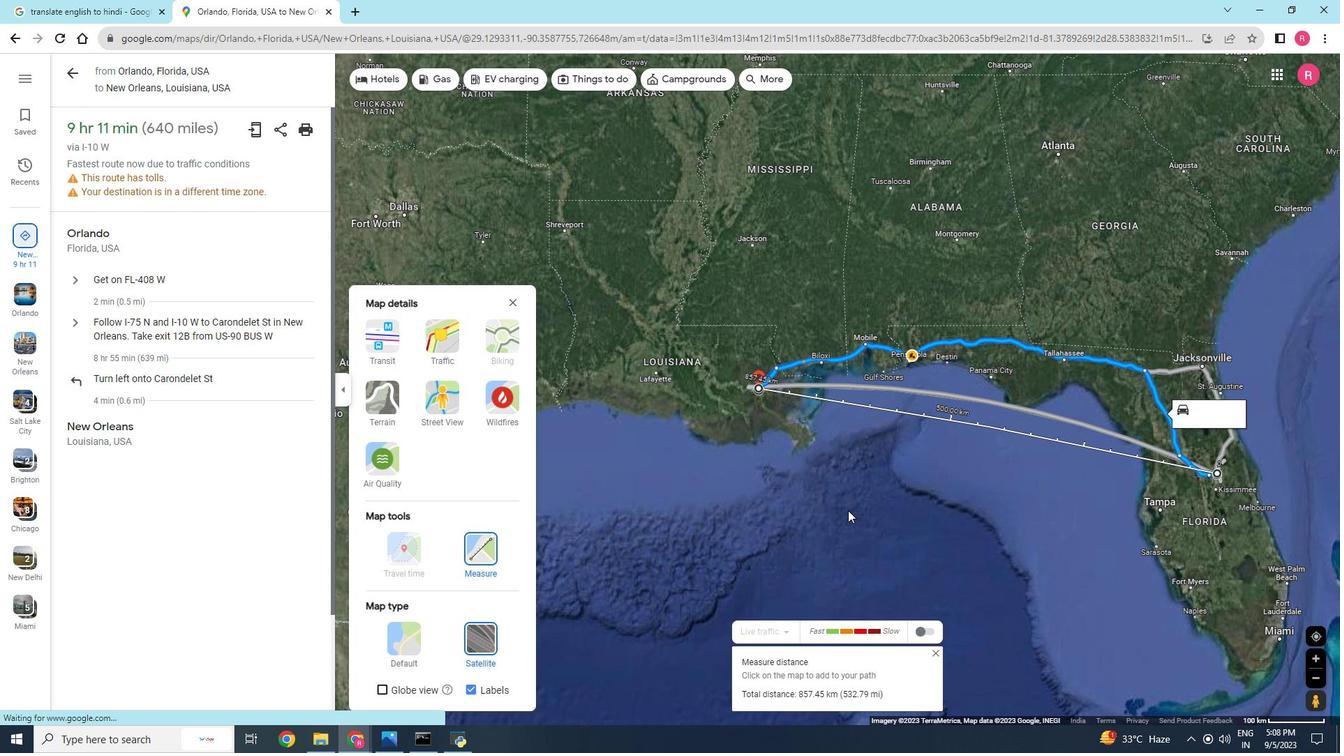 
Action: Mouse scrolled (848, 510) with delta (0, 0)
Screenshot: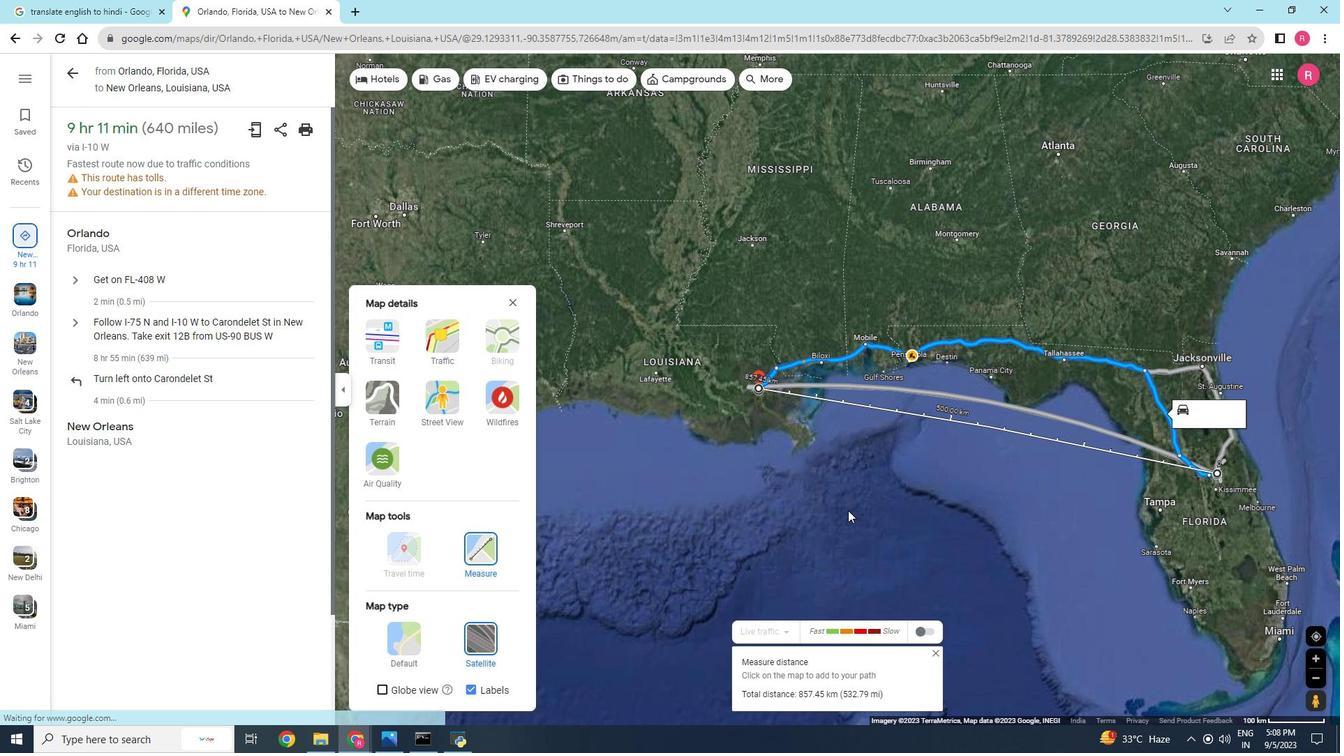 
Action: Mouse scrolled (848, 510) with delta (0, 0)
Screenshot: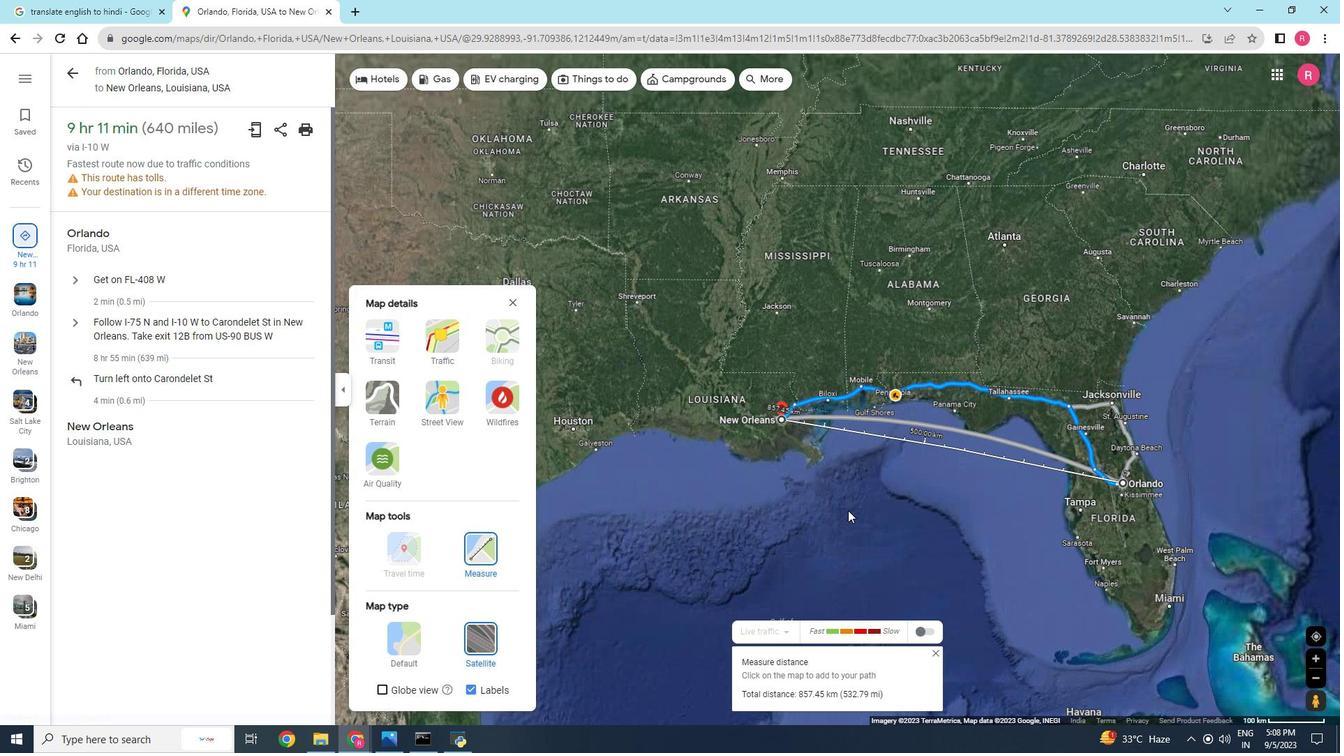 
